 Task: Create a due date automation trigger when advanced on, on the monday before a card is due add fields without custom field "Resume" set to a date between 1 and 7 days ago at 11:00 AM.
Action: Mouse moved to (1212, 98)
Screenshot: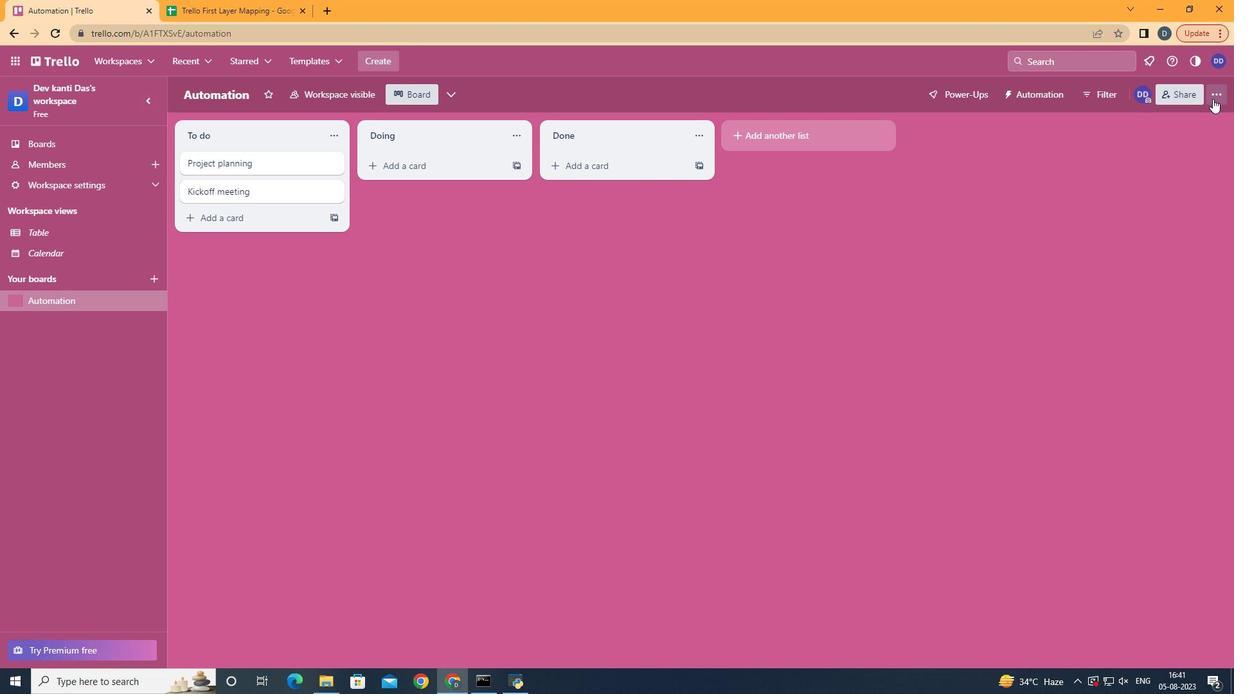 
Action: Mouse pressed left at (1212, 98)
Screenshot: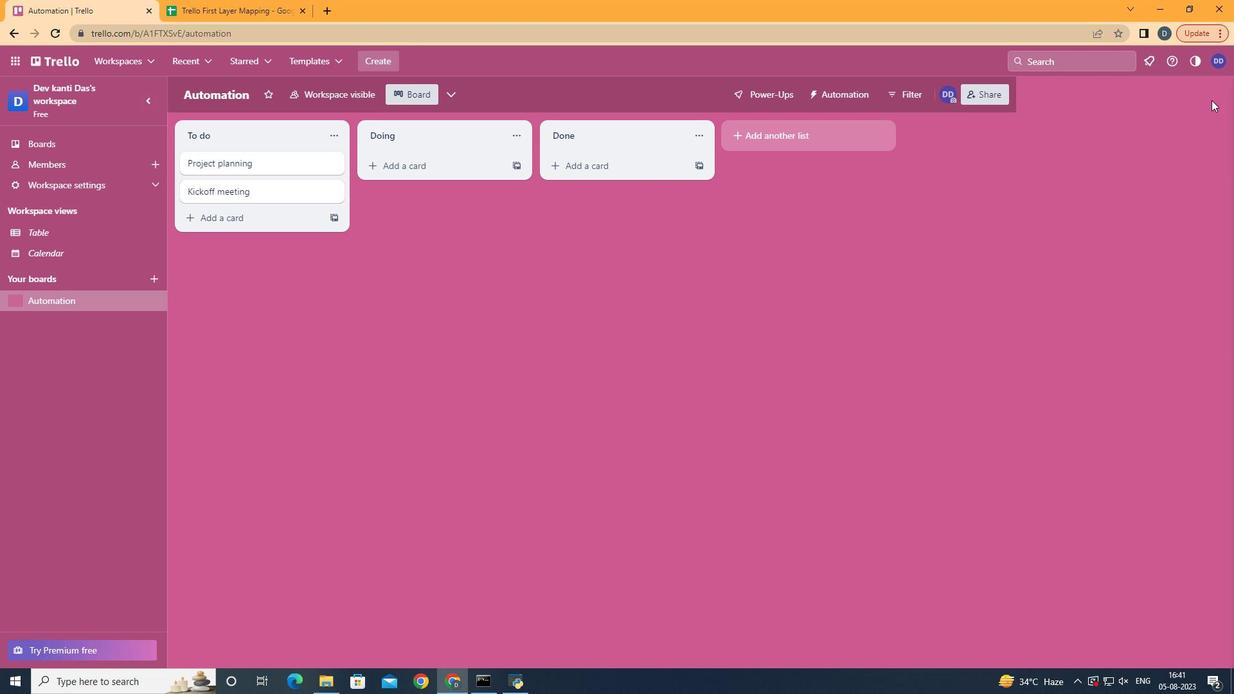 
Action: Mouse moved to (1100, 257)
Screenshot: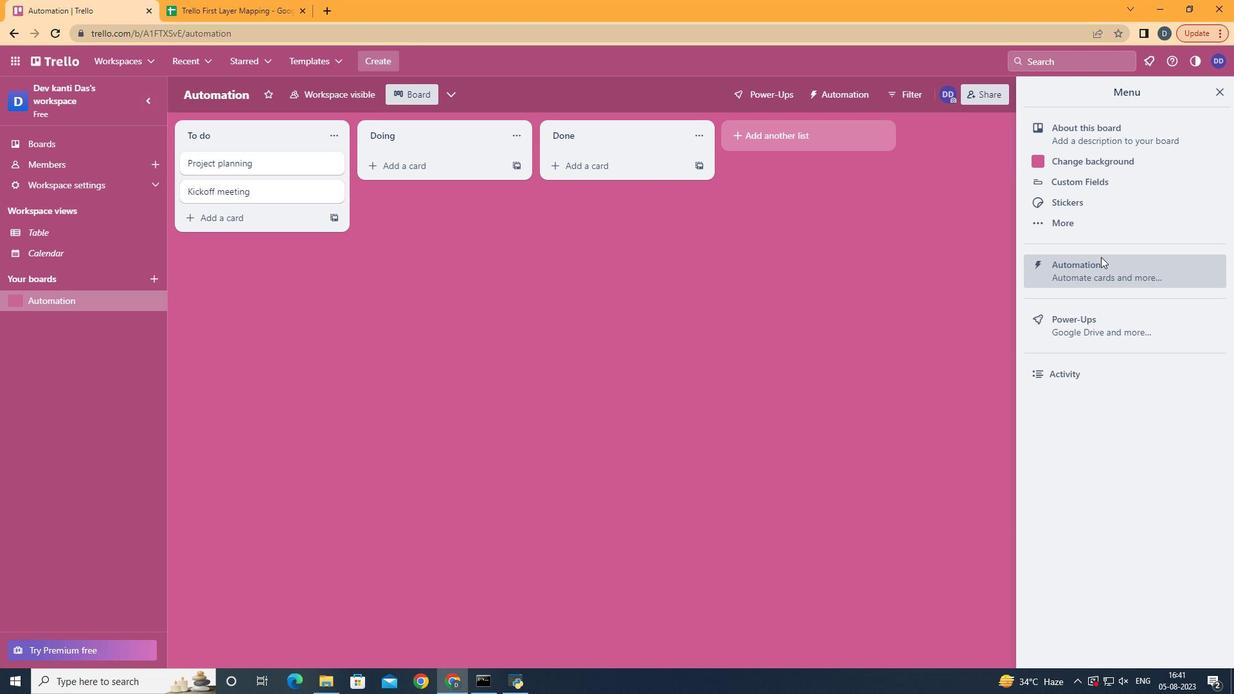 
Action: Mouse pressed left at (1100, 257)
Screenshot: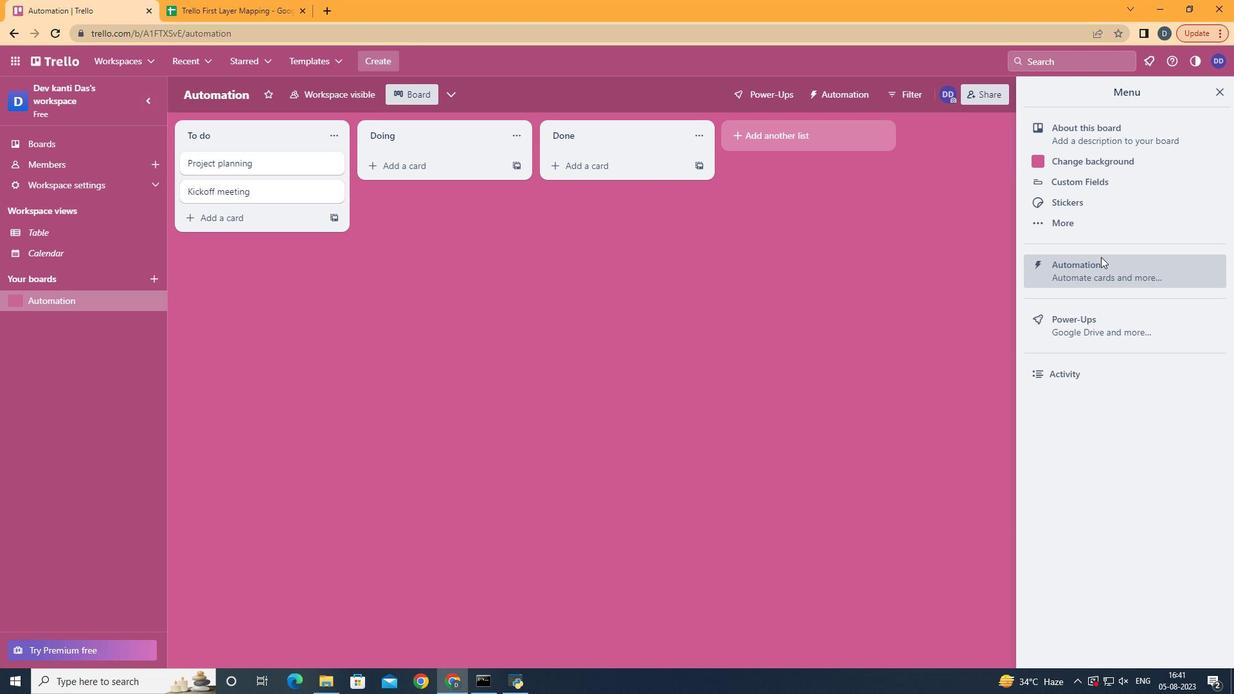 
Action: Mouse moved to (239, 255)
Screenshot: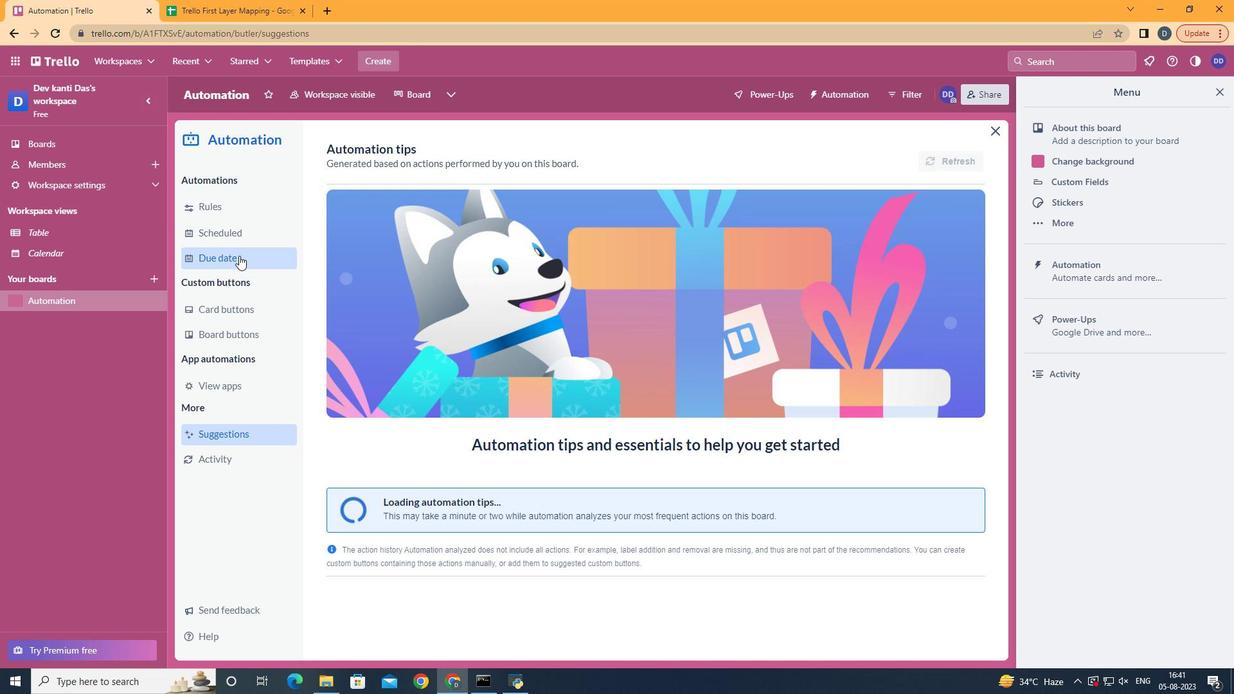 
Action: Mouse pressed left at (239, 255)
Screenshot: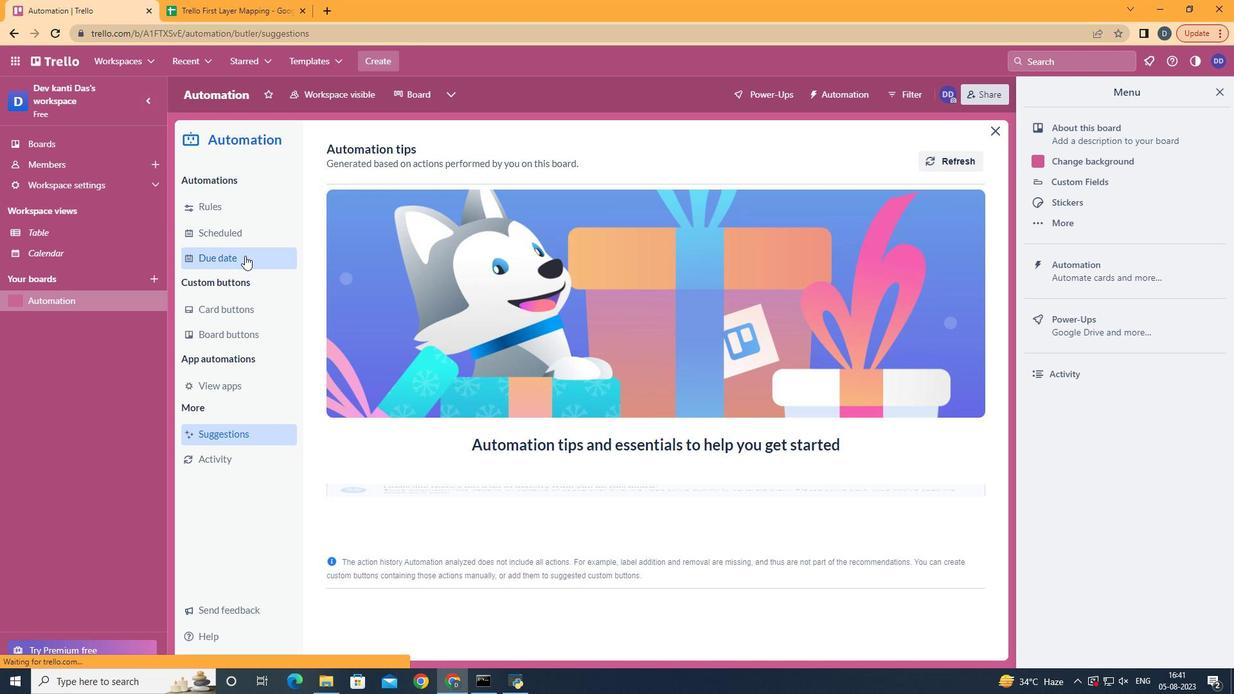 
Action: Mouse moved to (906, 150)
Screenshot: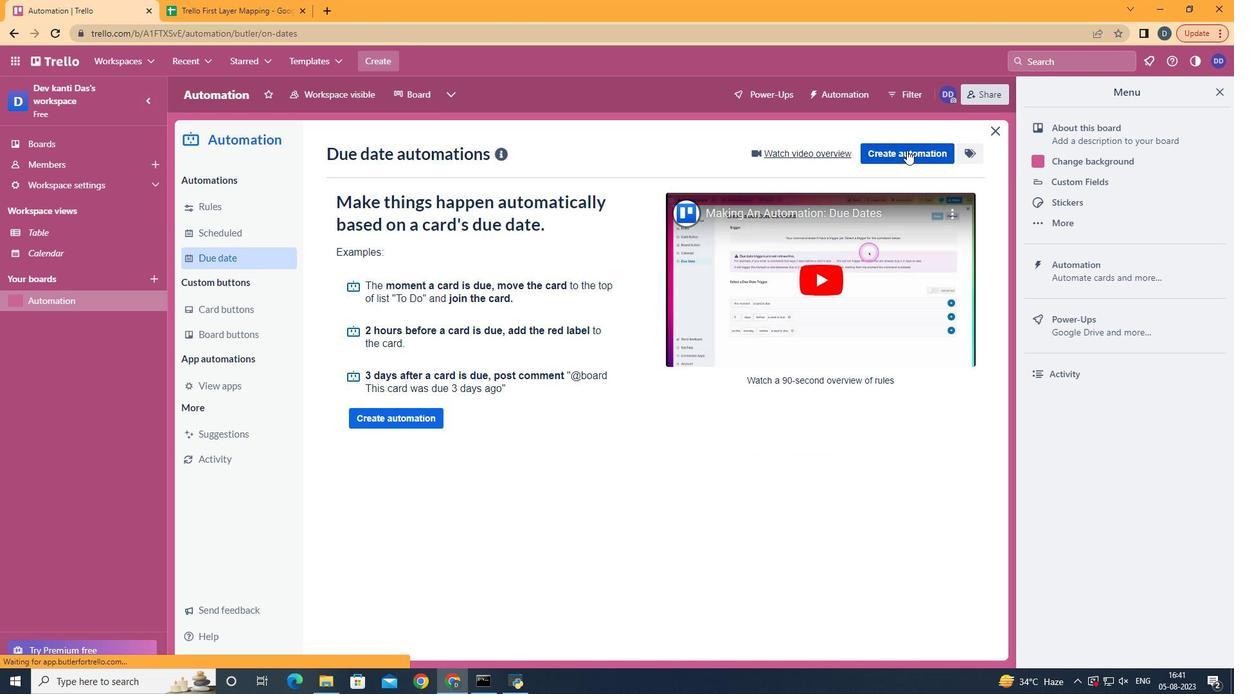 
Action: Mouse pressed left at (906, 150)
Screenshot: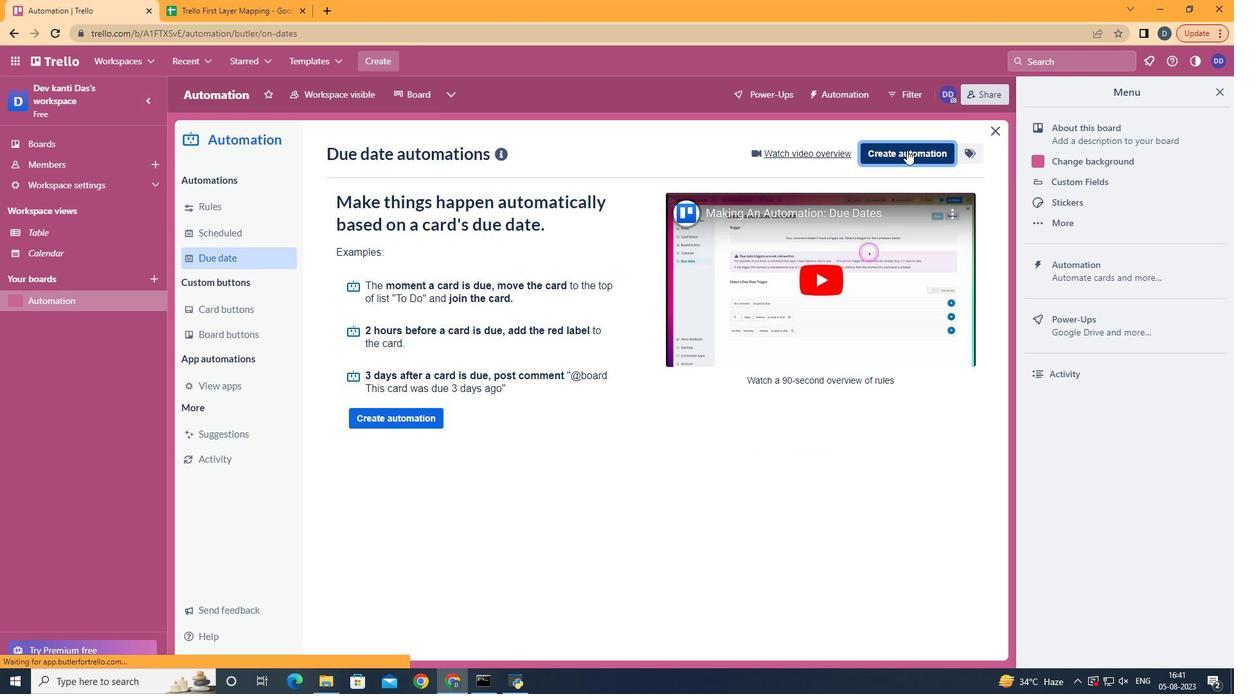 
Action: Mouse moved to (678, 269)
Screenshot: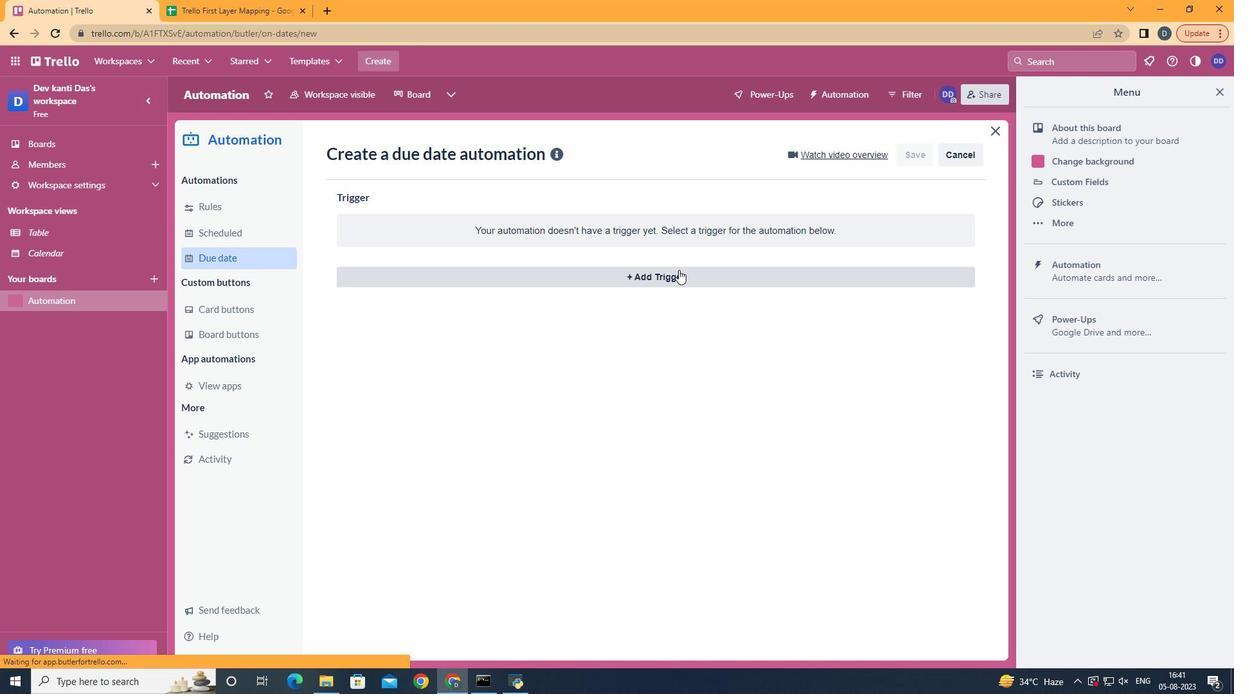 
Action: Mouse pressed left at (678, 269)
Screenshot: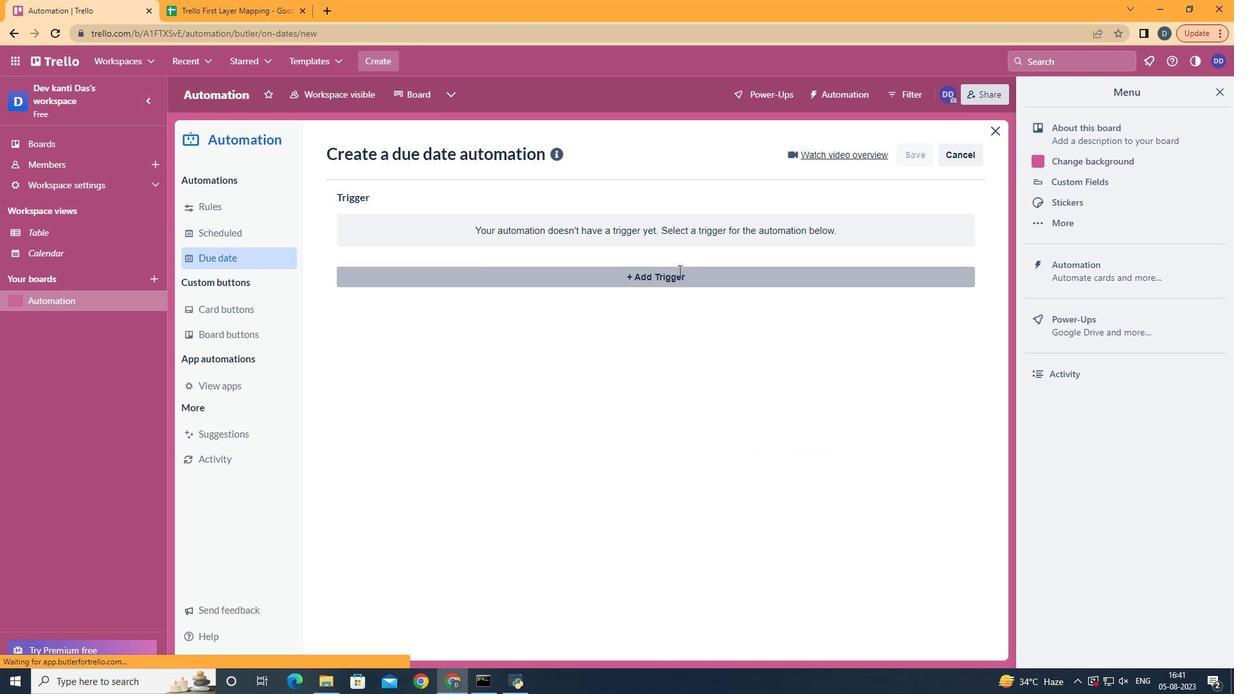 
Action: Mouse moved to (419, 337)
Screenshot: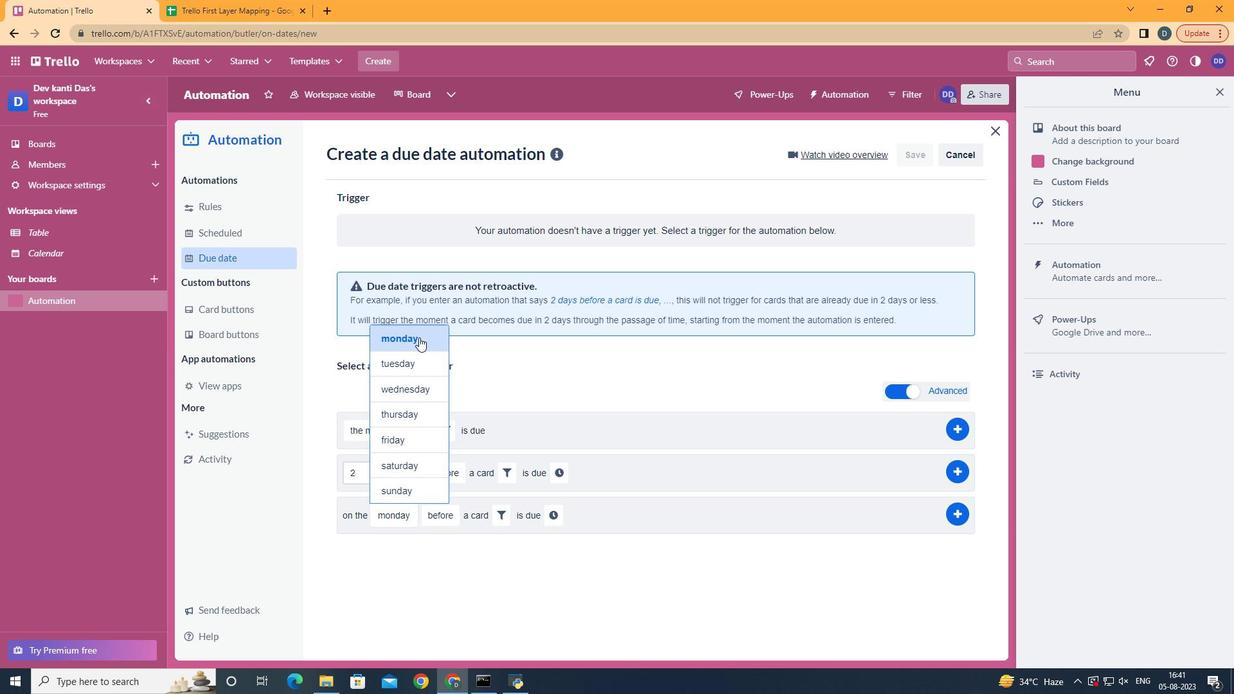 
Action: Mouse pressed left at (419, 337)
Screenshot: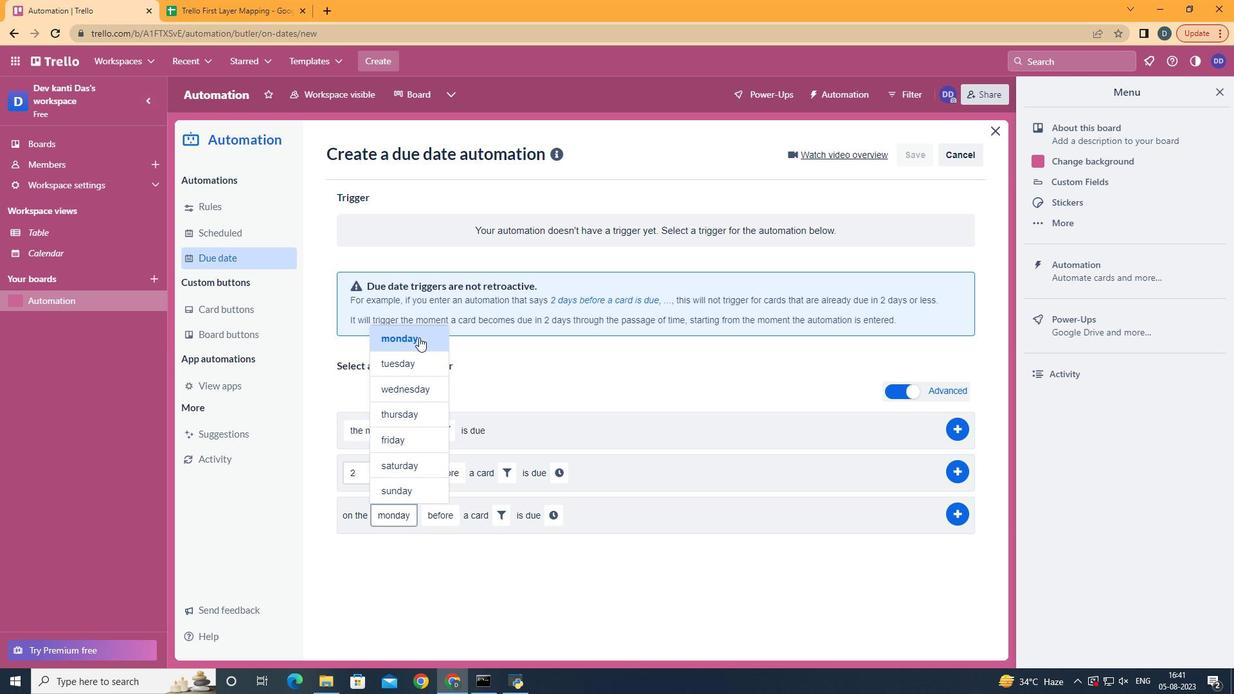 
Action: Mouse moved to (446, 545)
Screenshot: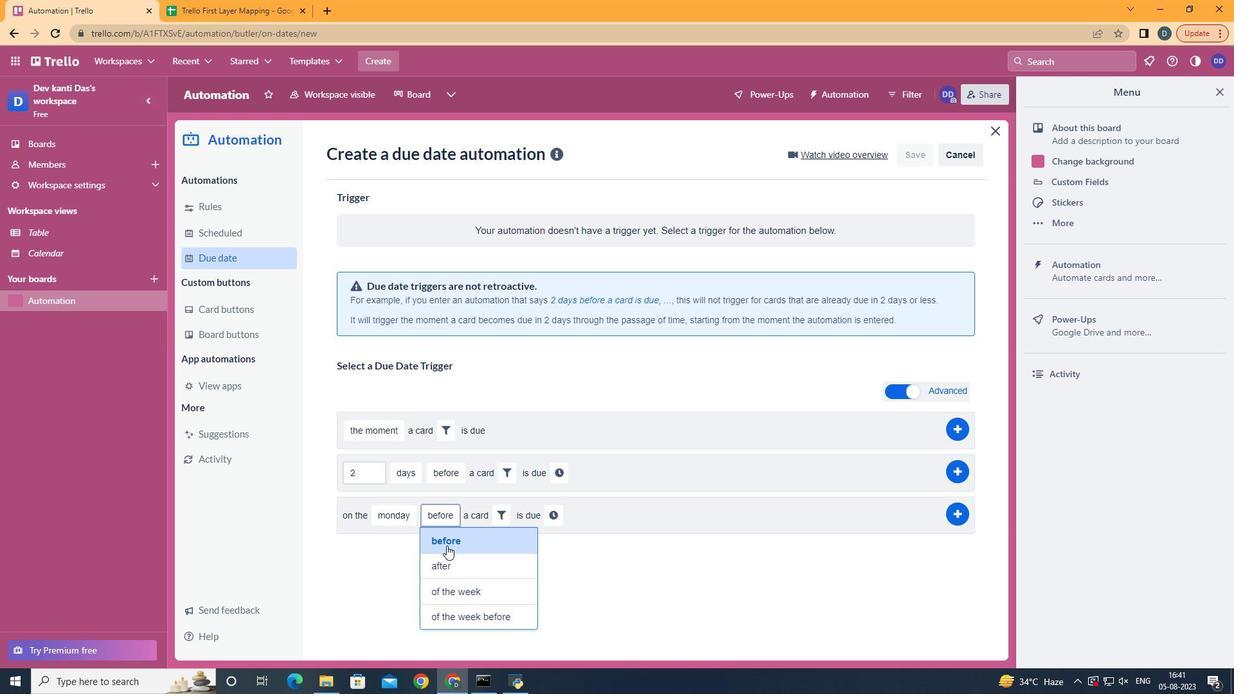 
Action: Mouse pressed left at (446, 545)
Screenshot: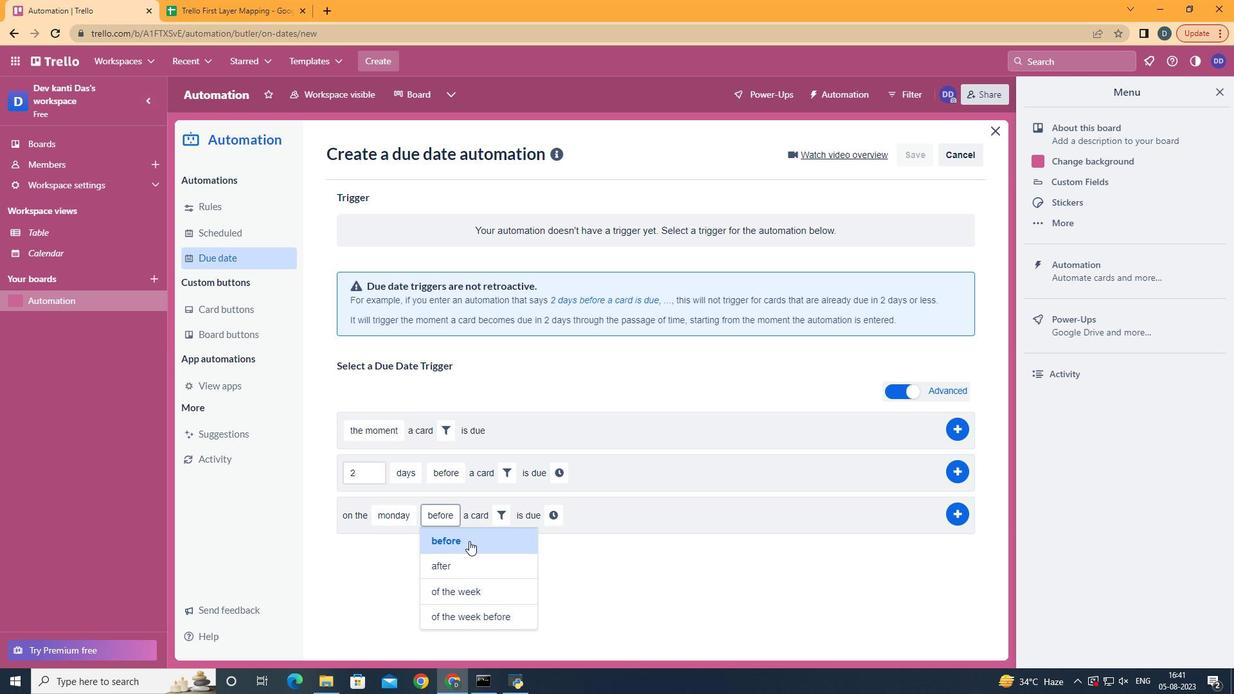 
Action: Mouse moved to (497, 519)
Screenshot: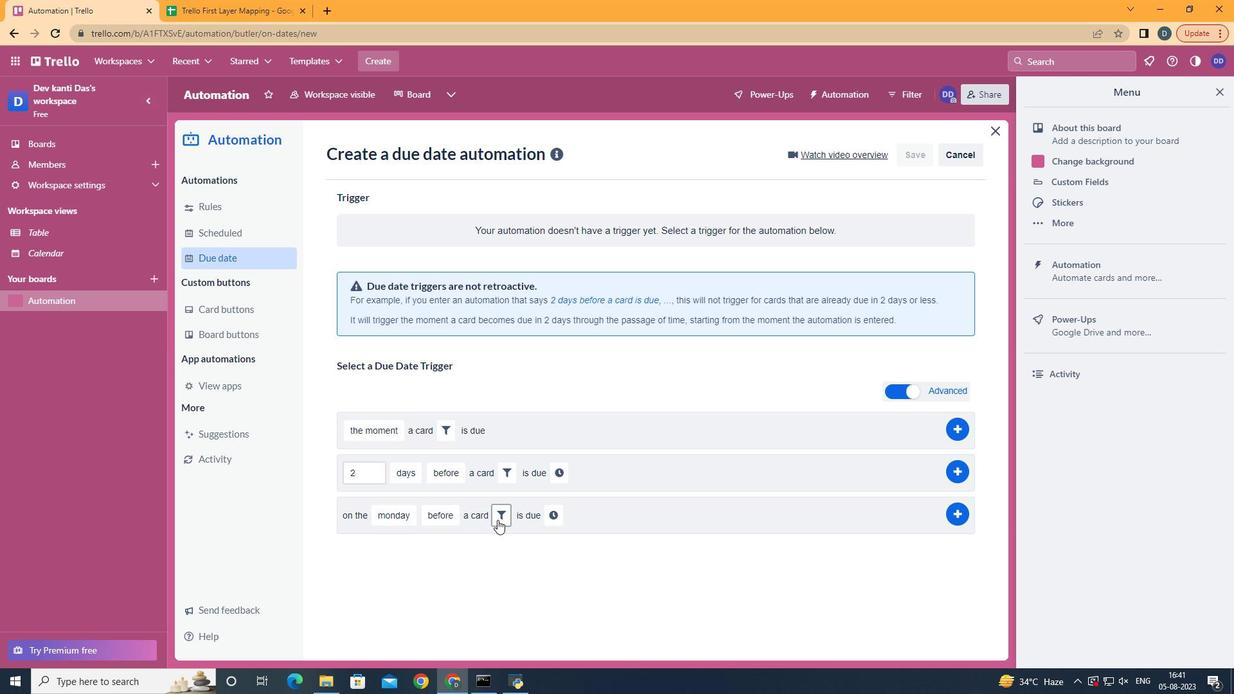 
Action: Mouse pressed left at (497, 519)
Screenshot: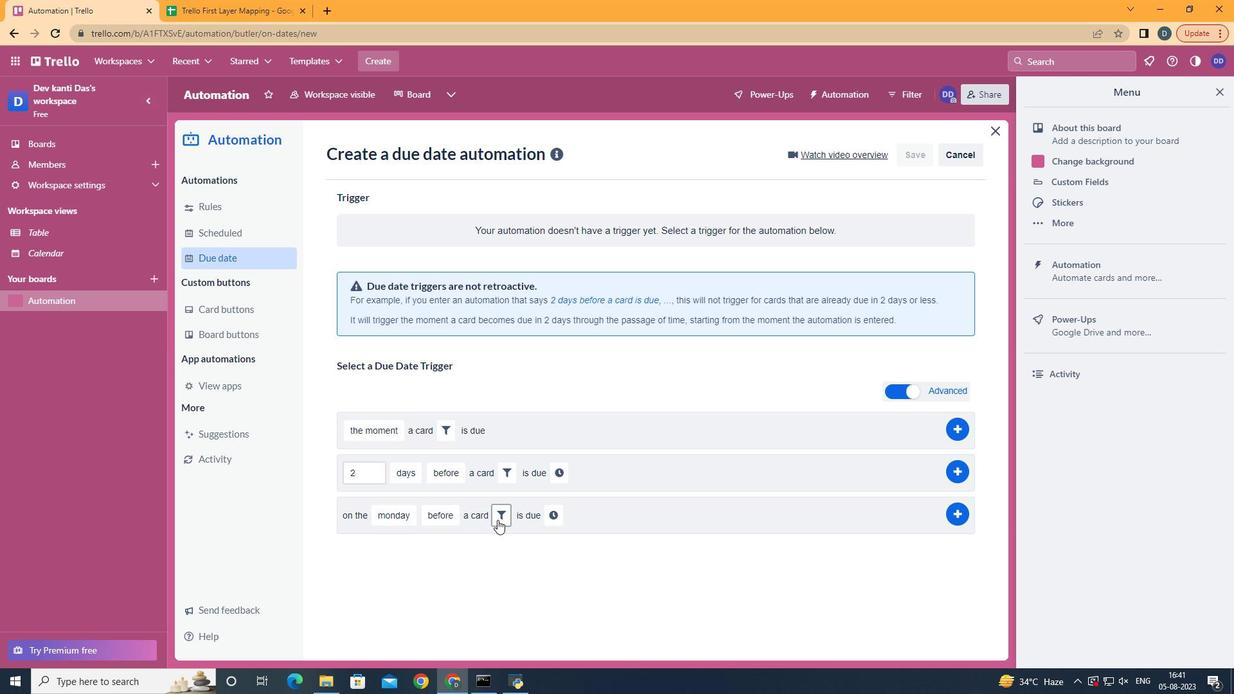 
Action: Mouse moved to (715, 557)
Screenshot: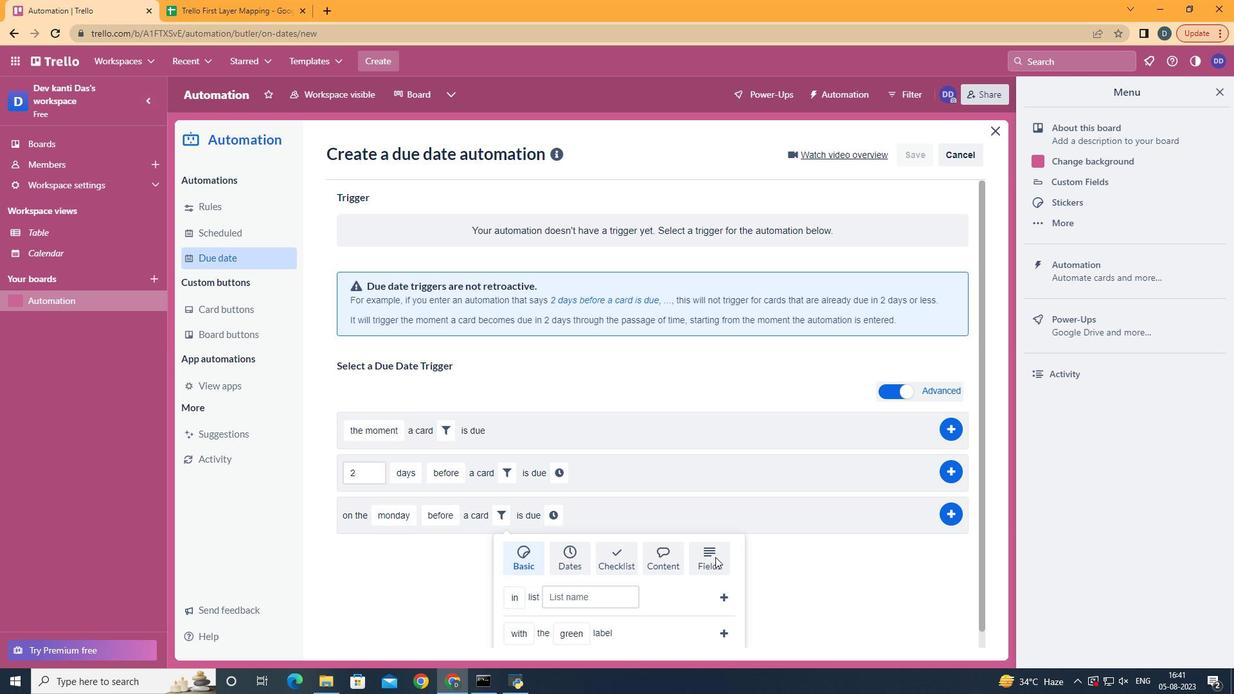 
Action: Mouse pressed left at (715, 557)
Screenshot: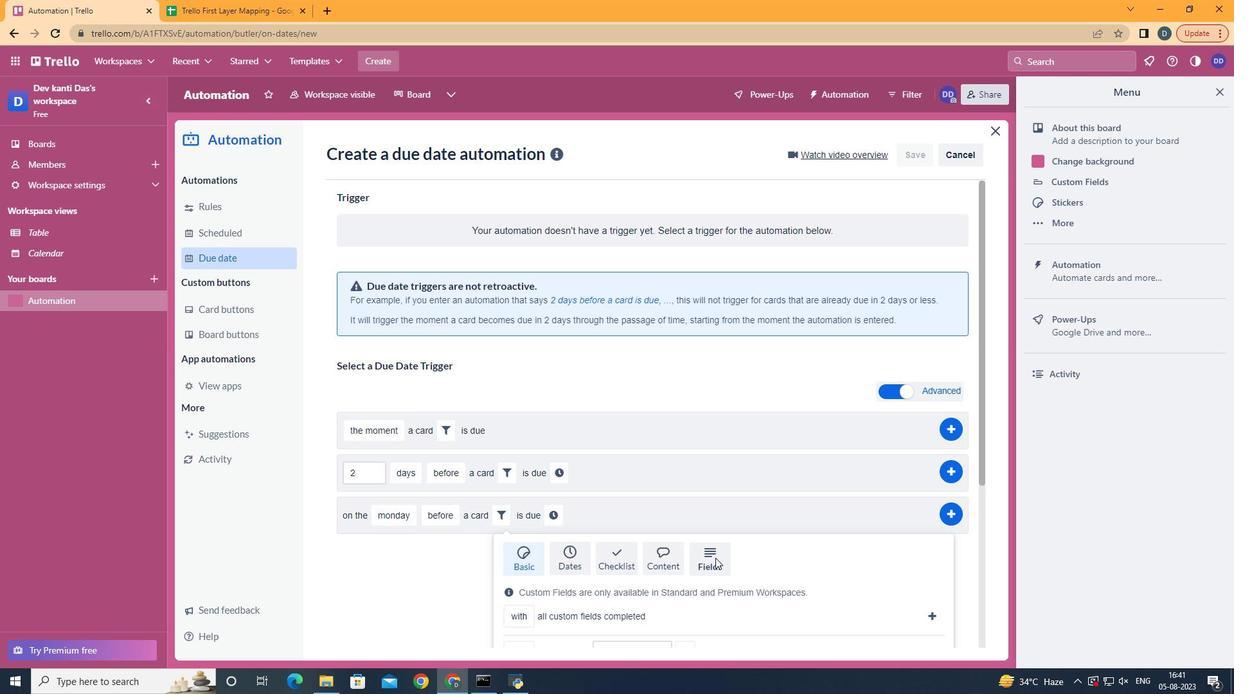 
Action: Mouse moved to (715, 557)
Screenshot: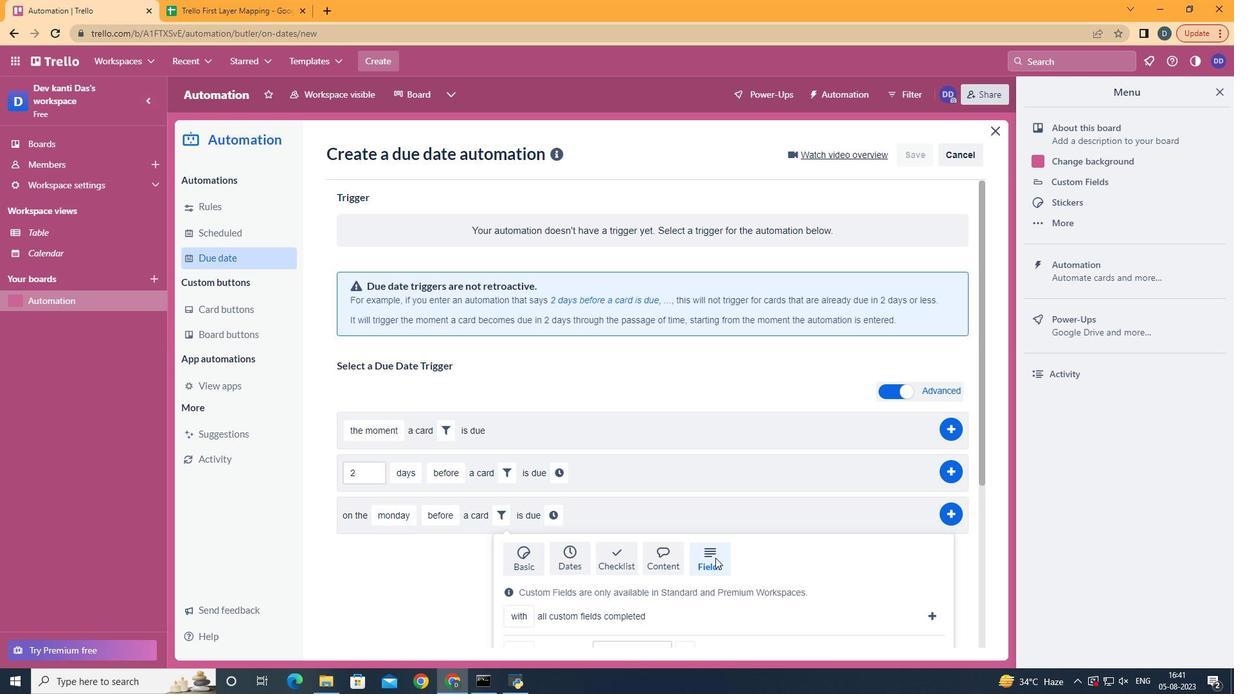 
Action: Mouse scrolled (715, 557) with delta (0, 0)
Screenshot: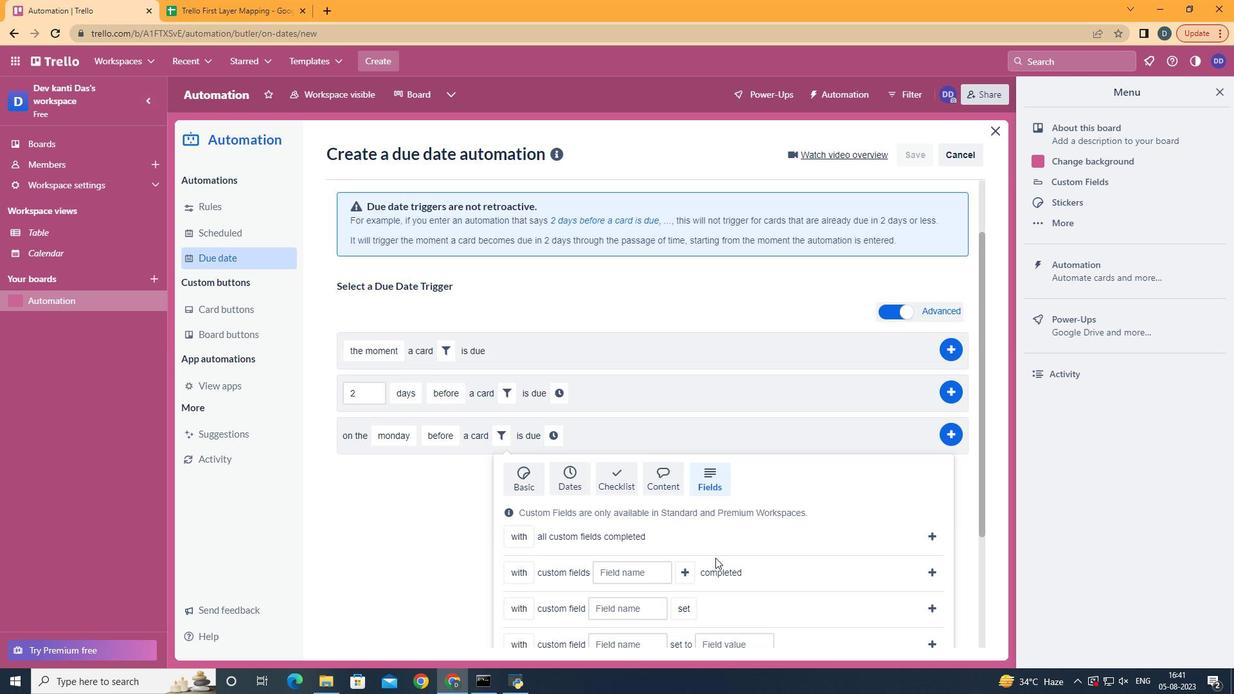 
Action: Mouse scrolled (715, 557) with delta (0, 0)
Screenshot: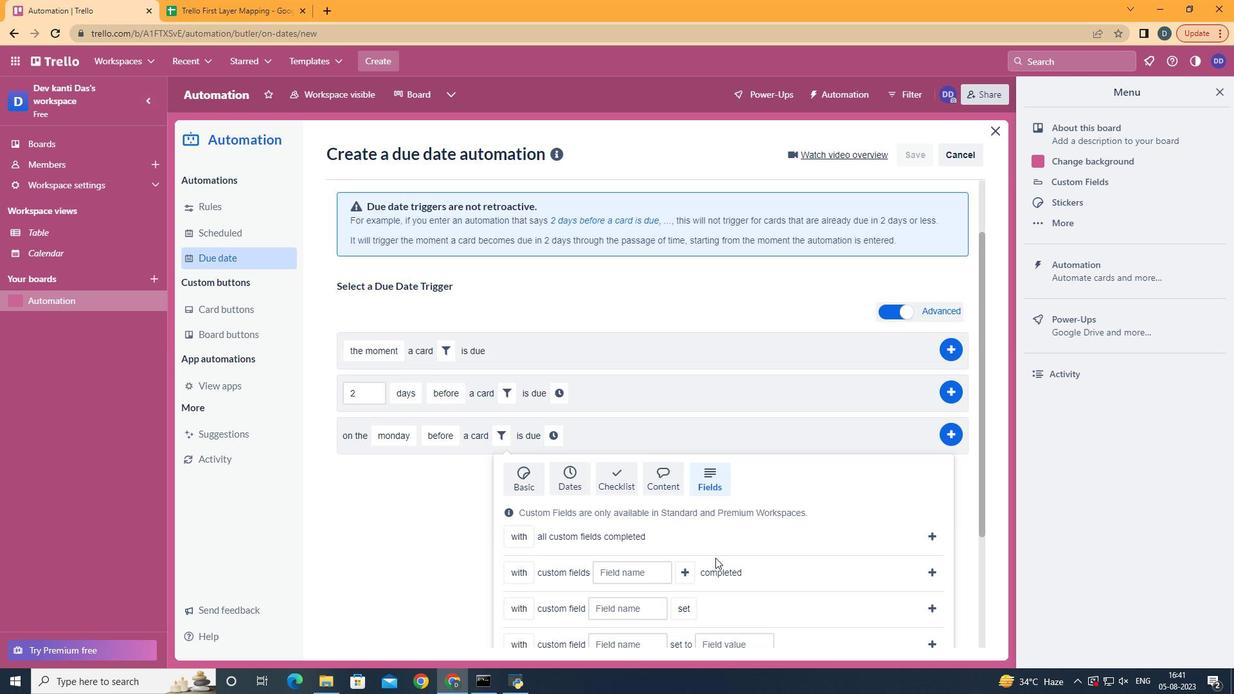 
Action: Mouse scrolled (715, 557) with delta (0, 0)
Screenshot: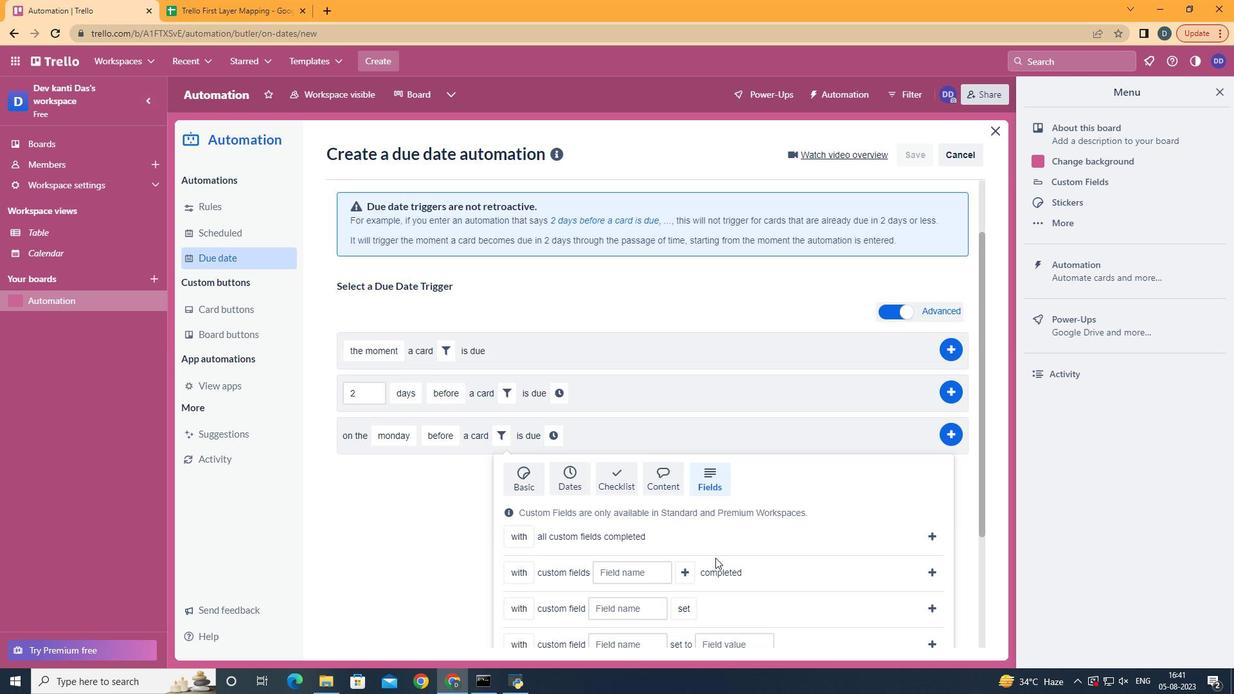 
Action: Mouse scrolled (715, 557) with delta (0, 0)
Screenshot: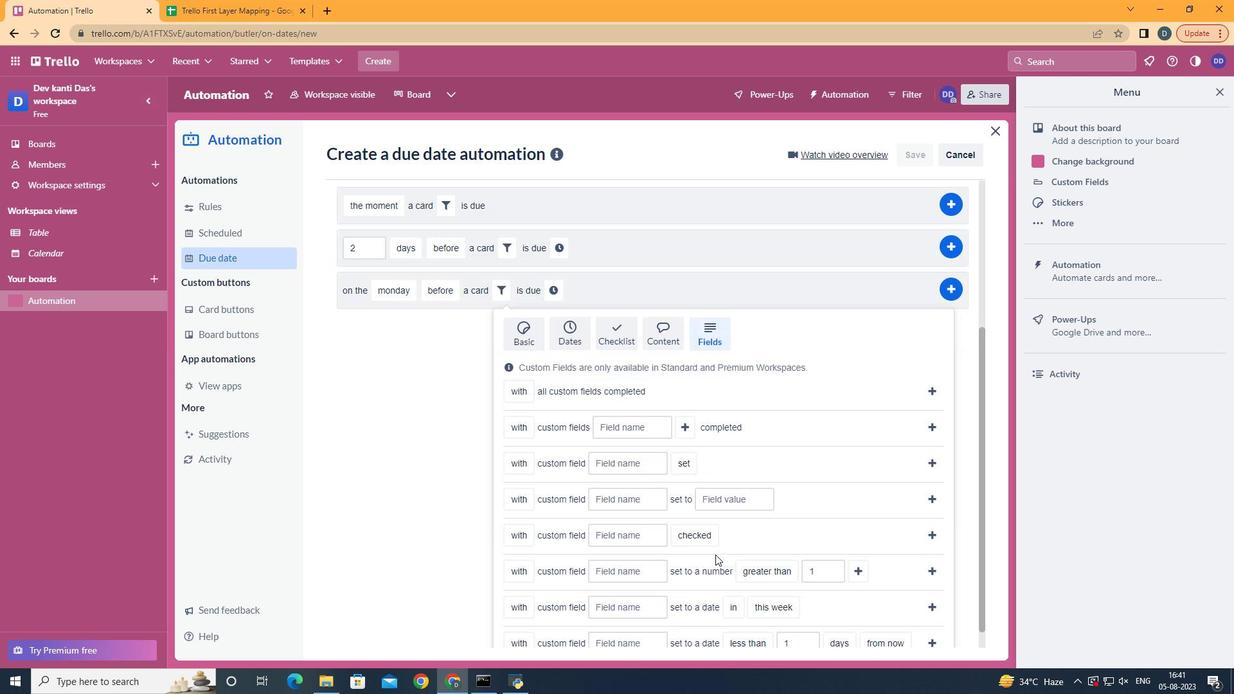 
Action: Mouse scrolled (715, 557) with delta (0, 0)
Screenshot: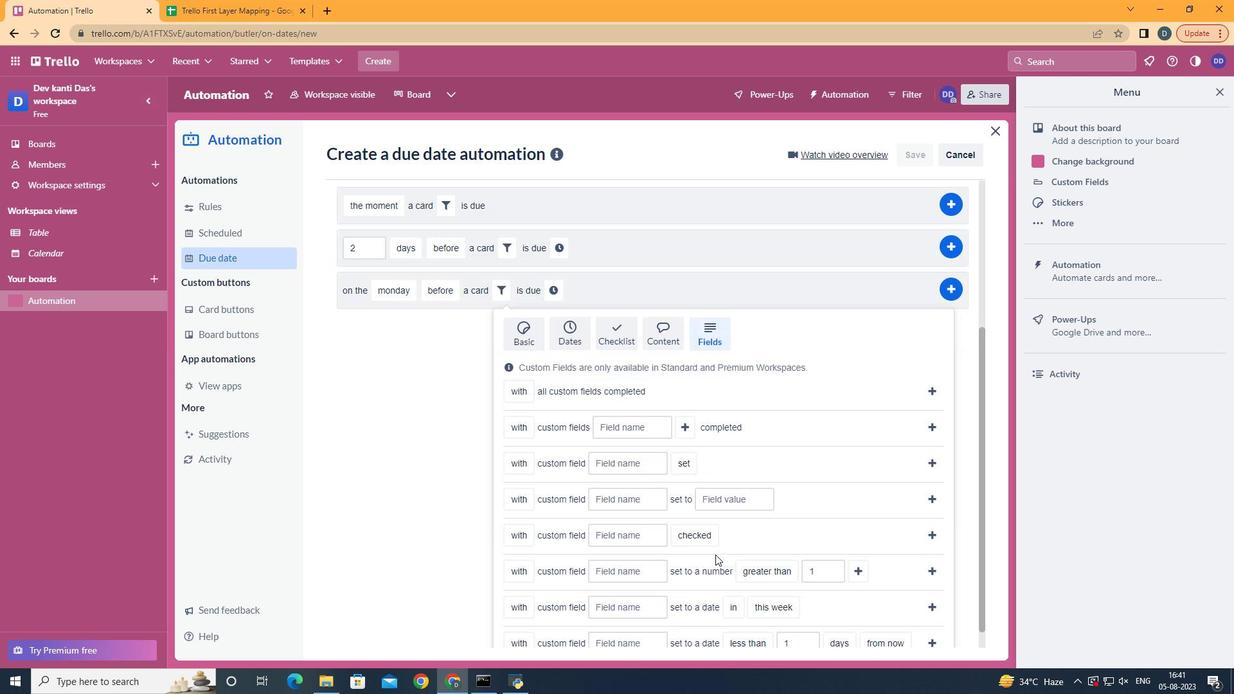 
Action: Mouse scrolled (715, 557) with delta (0, 0)
Screenshot: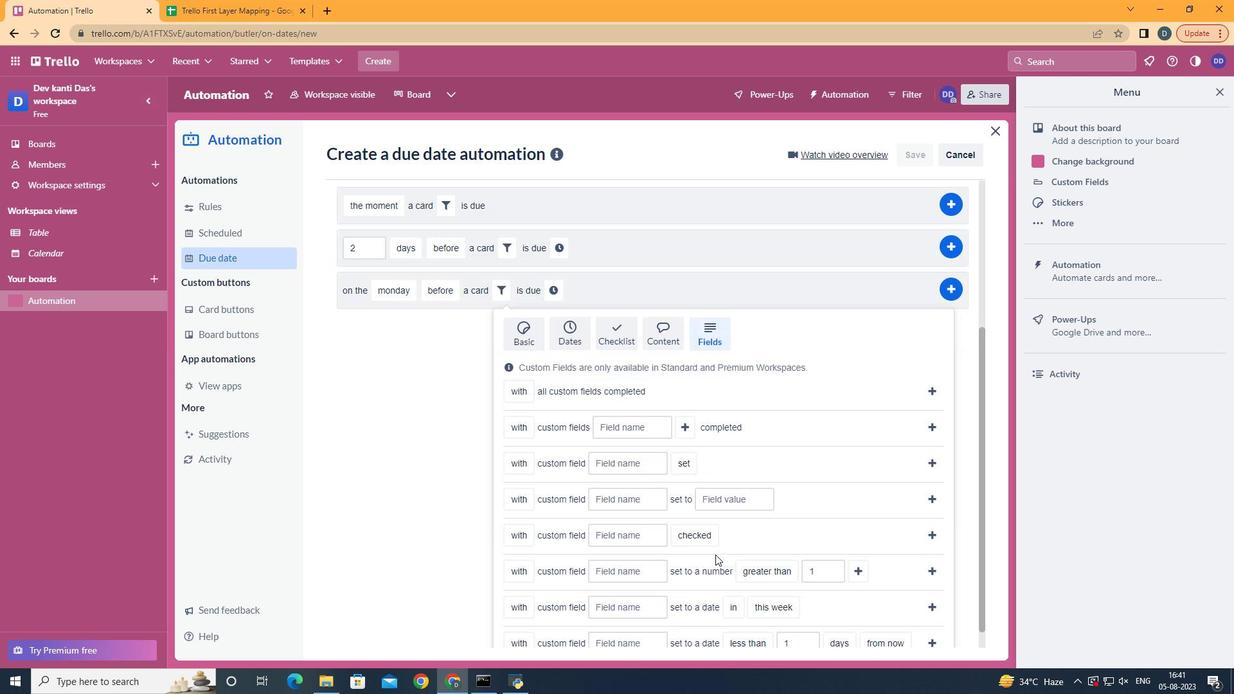 
Action: Mouse moved to (537, 594)
Screenshot: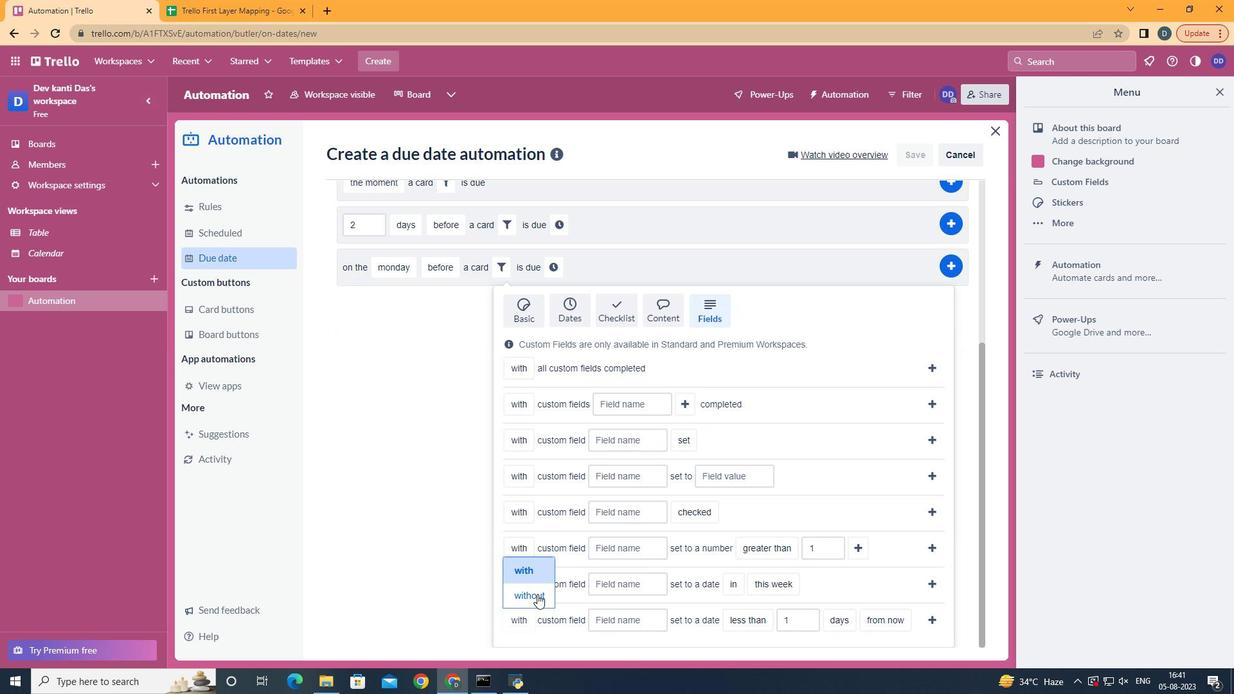
Action: Mouse pressed left at (537, 594)
Screenshot: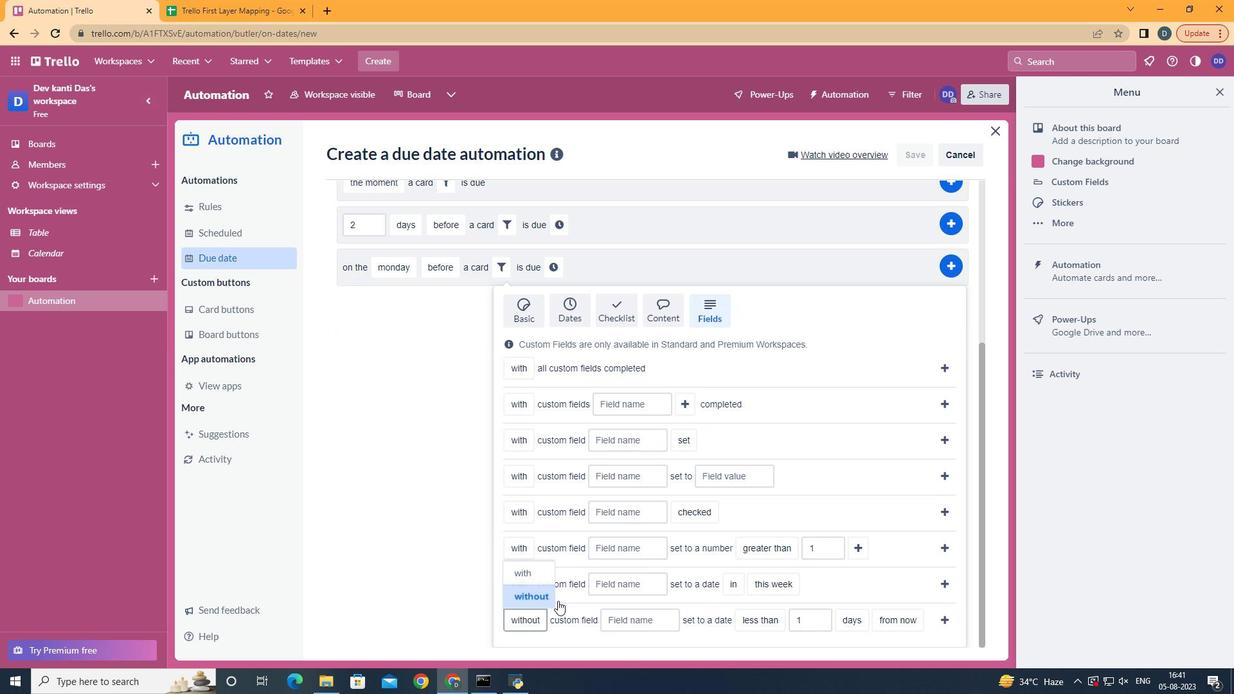 
Action: Mouse moved to (667, 625)
Screenshot: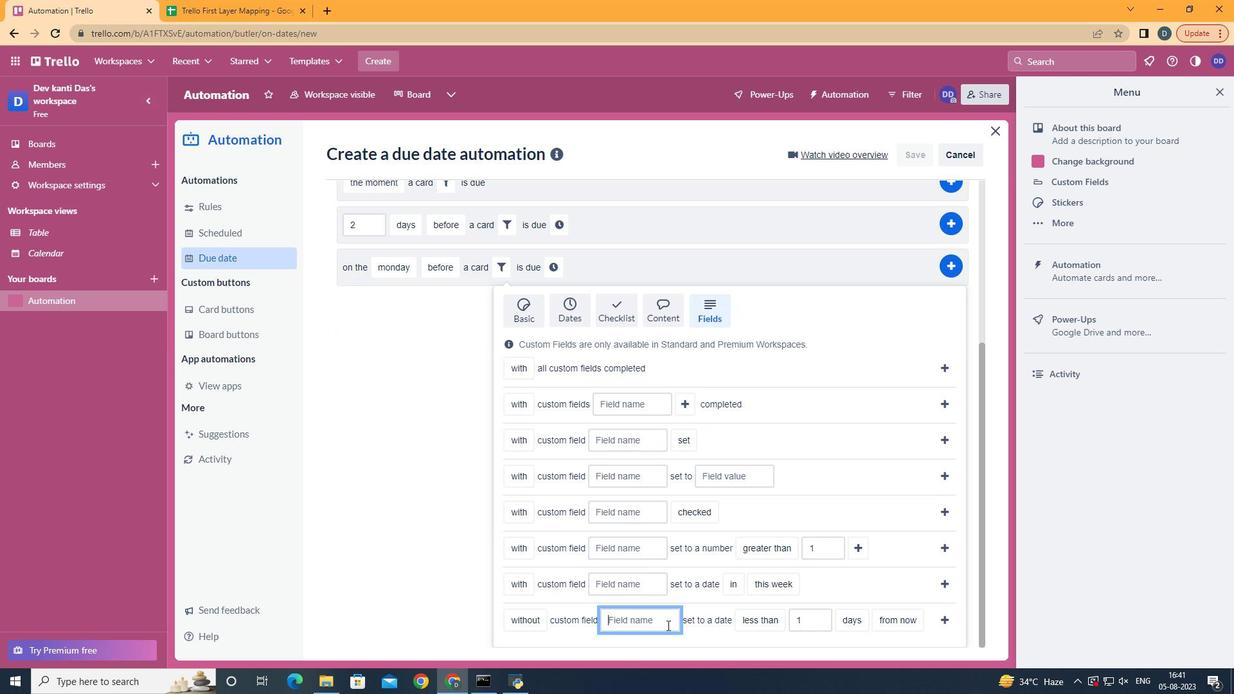 
Action: Mouse pressed left at (667, 625)
Screenshot: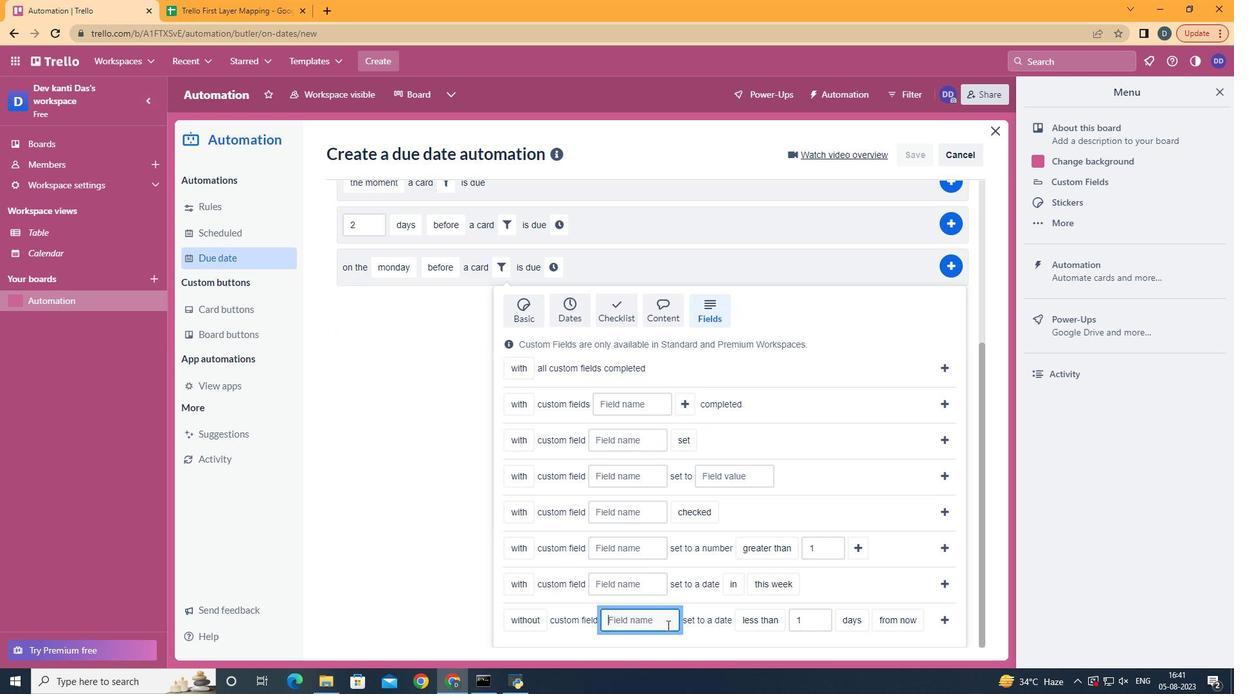 
Action: Key pressed <Key.shift>Resume
Screenshot: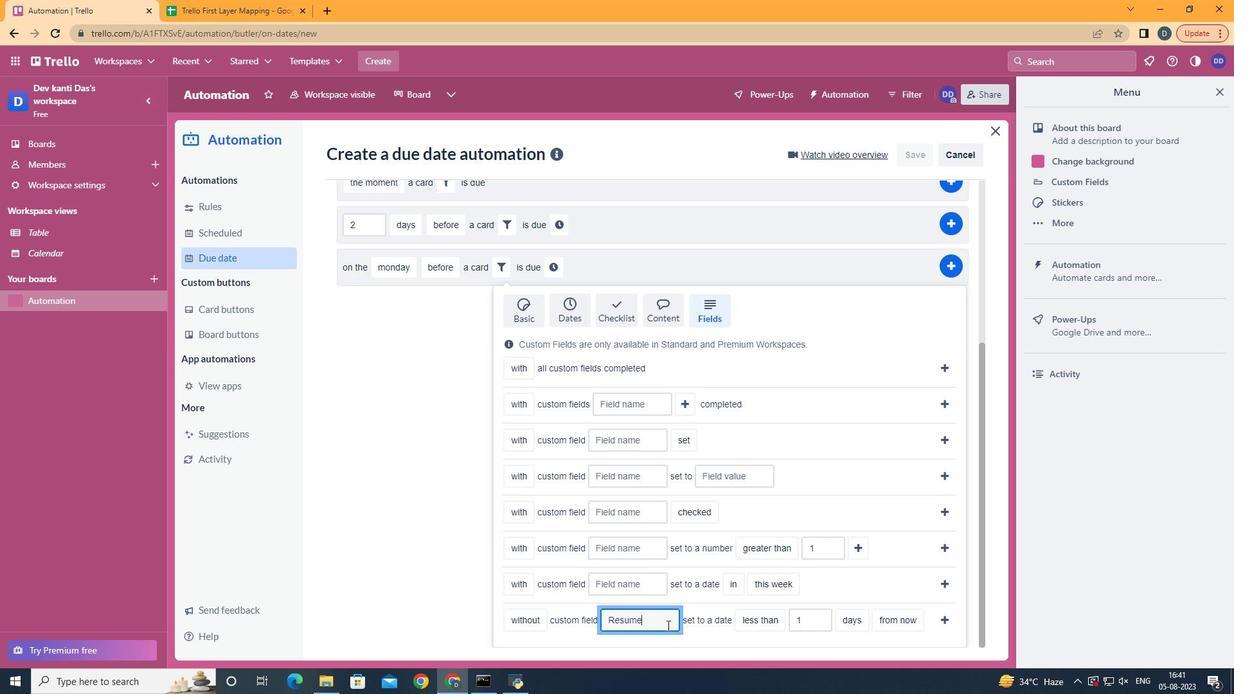 
Action: Mouse moved to (775, 599)
Screenshot: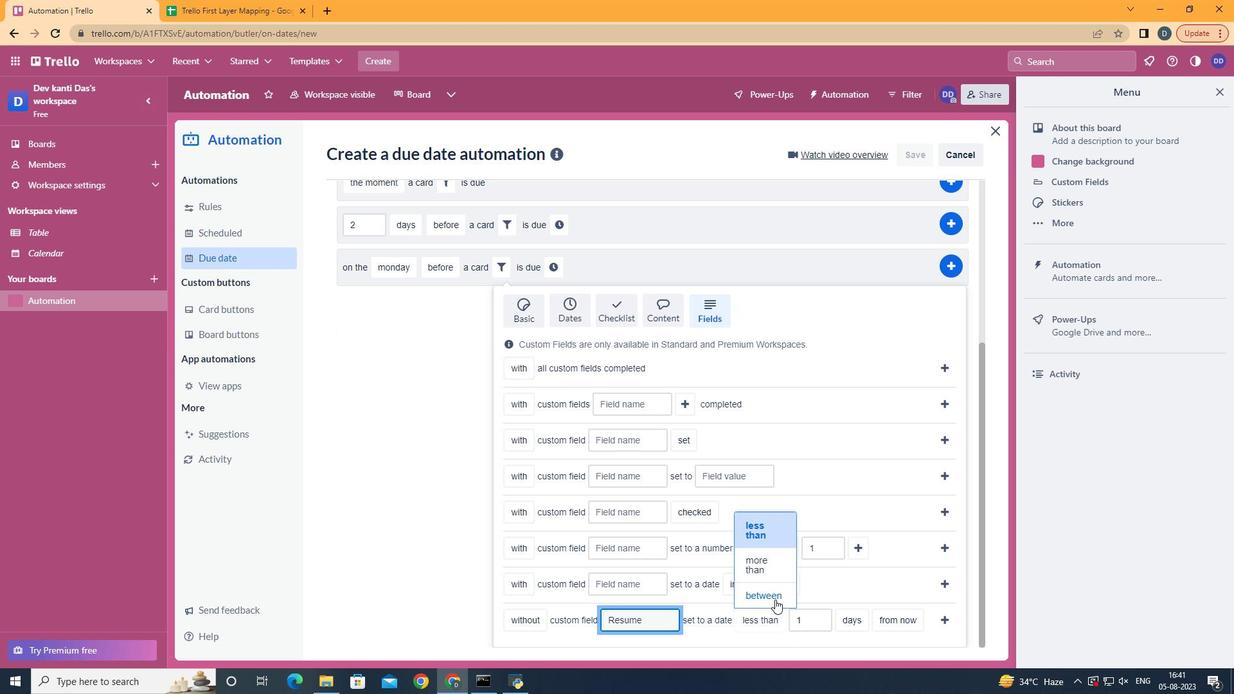 
Action: Mouse pressed left at (775, 599)
Screenshot: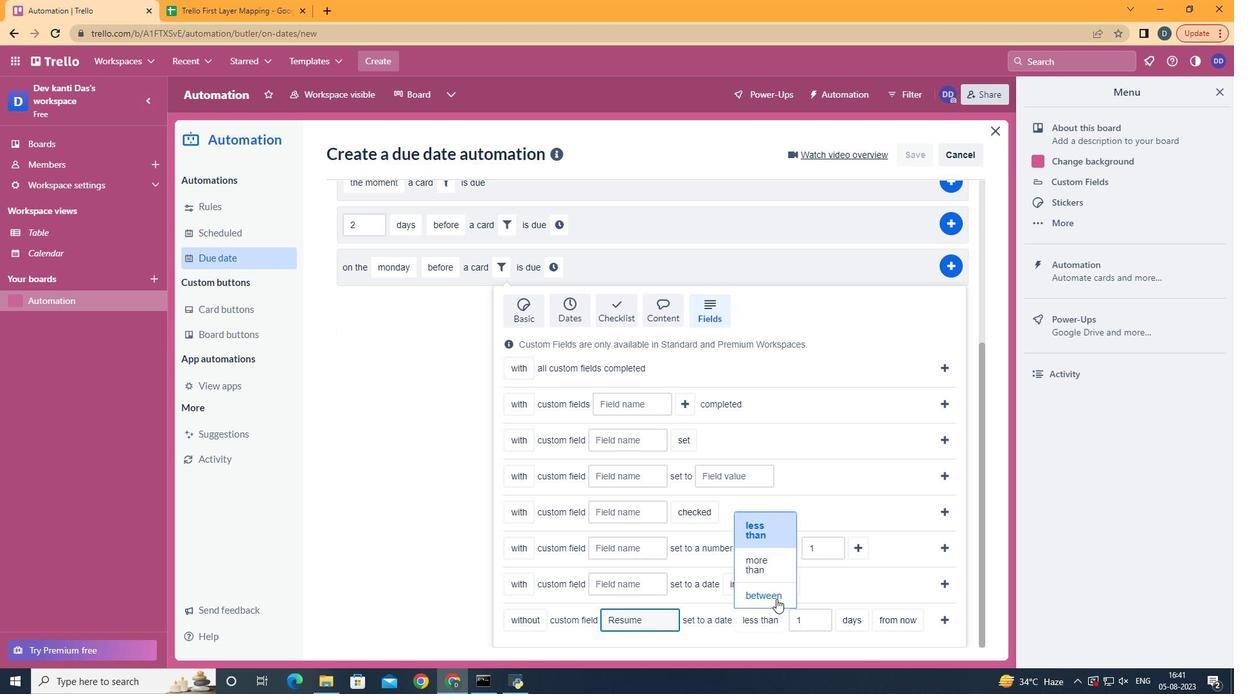 
Action: Mouse moved to (897, 577)
Screenshot: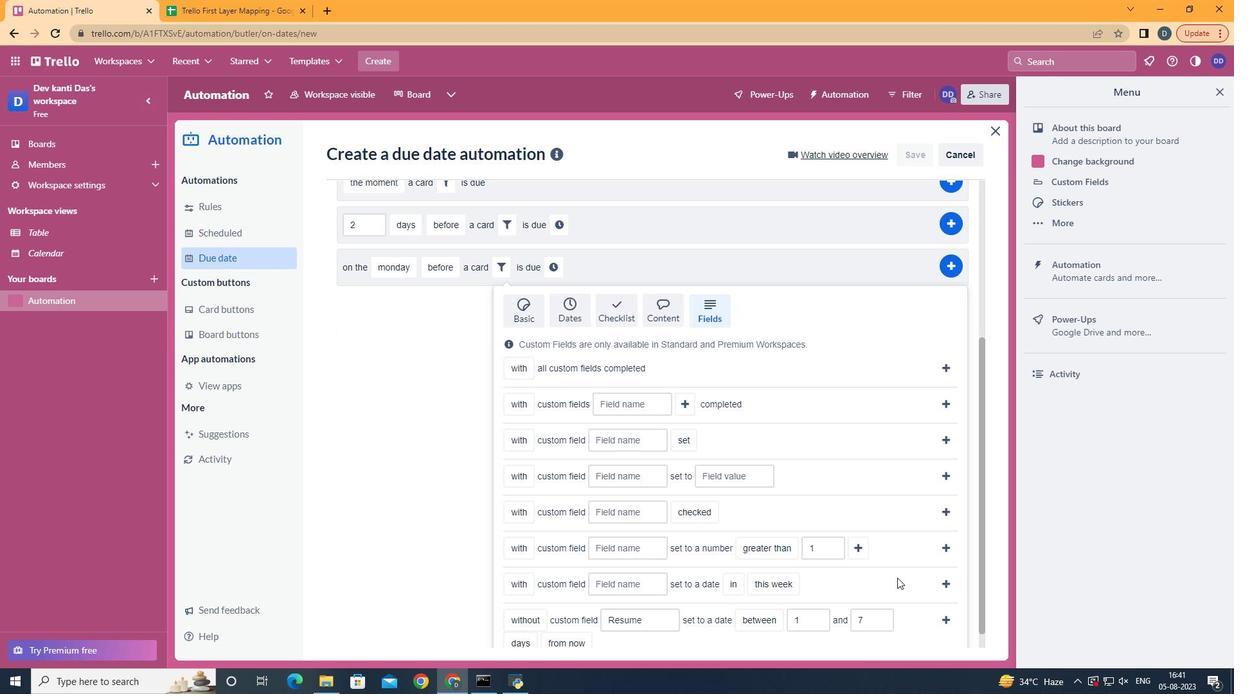 
Action: Mouse scrolled (897, 577) with delta (0, 0)
Screenshot: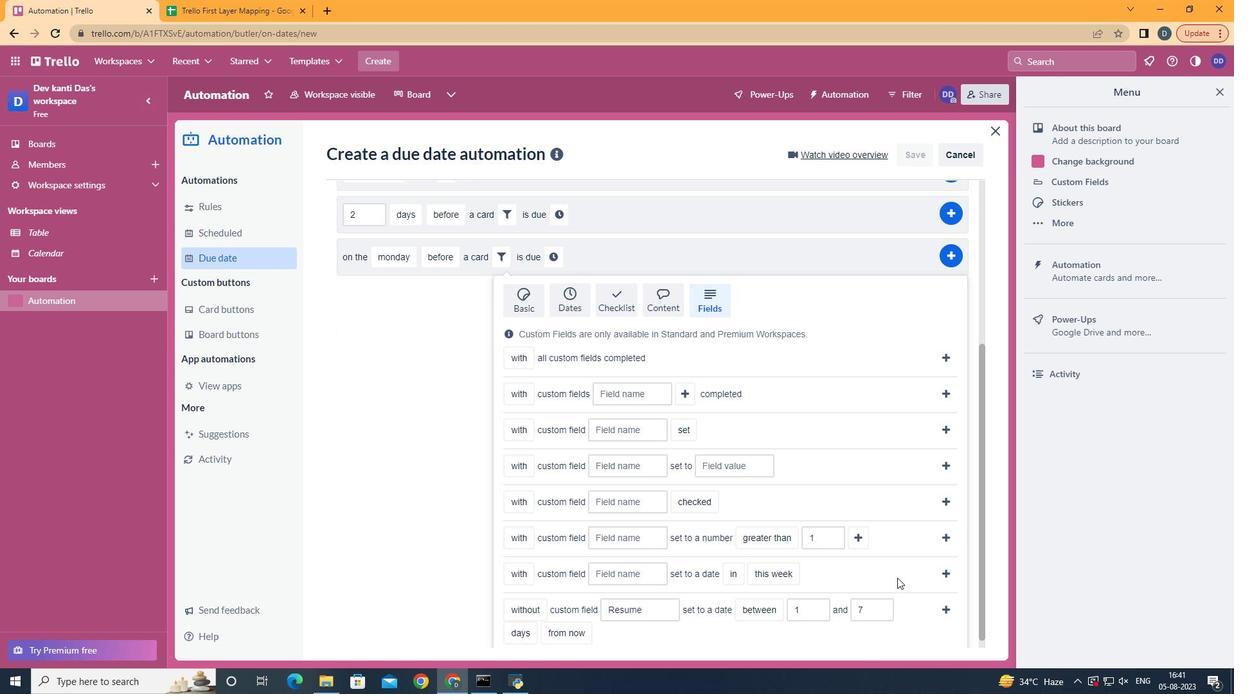 
Action: Mouse scrolled (897, 577) with delta (0, 0)
Screenshot: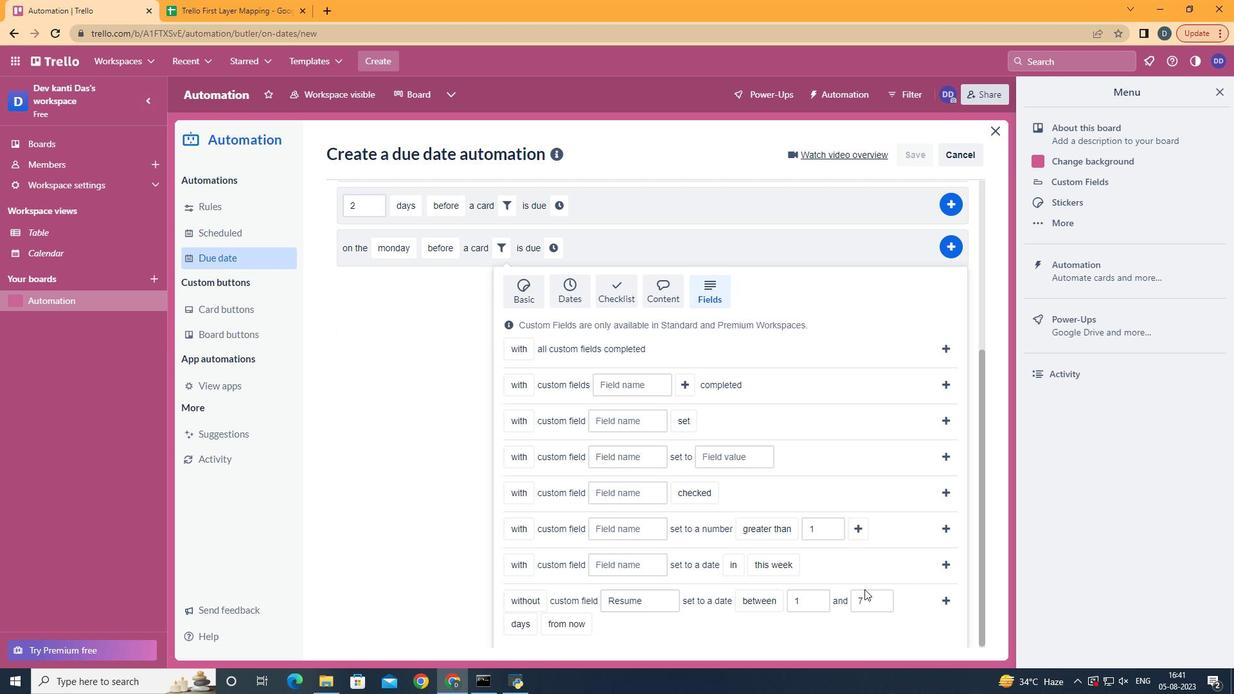 
Action: Mouse scrolled (897, 577) with delta (0, 0)
Screenshot: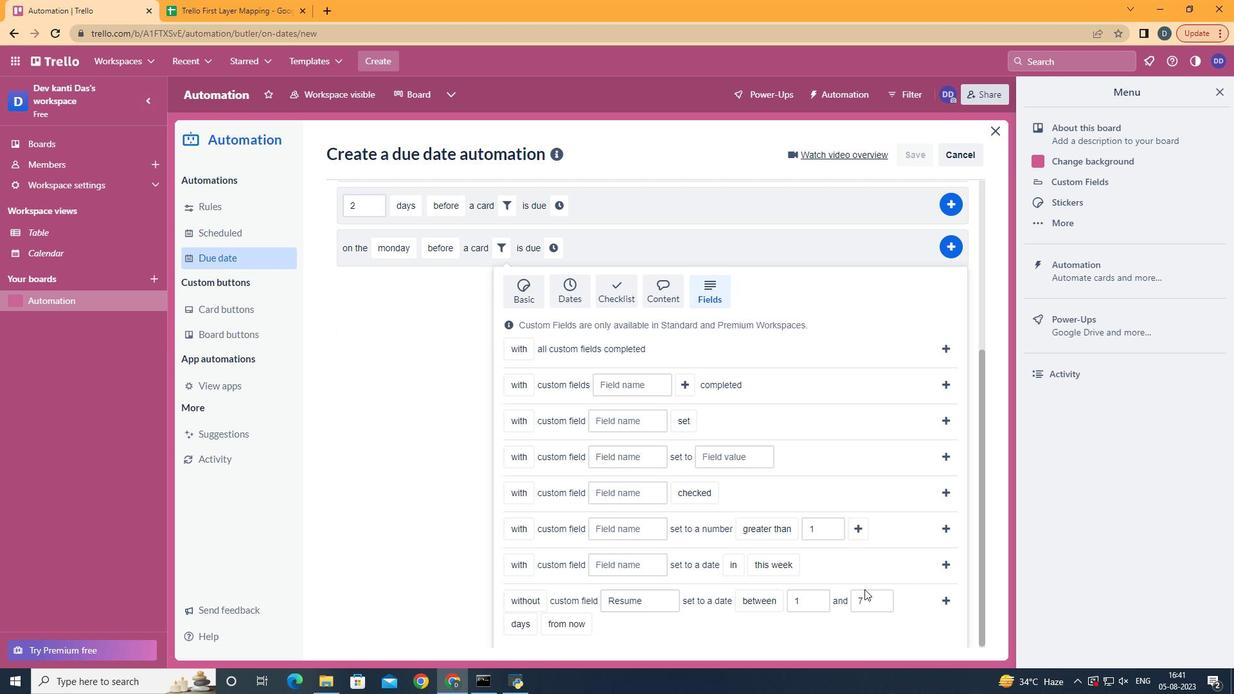 
Action: Mouse scrolled (897, 577) with delta (0, 0)
Screenshot: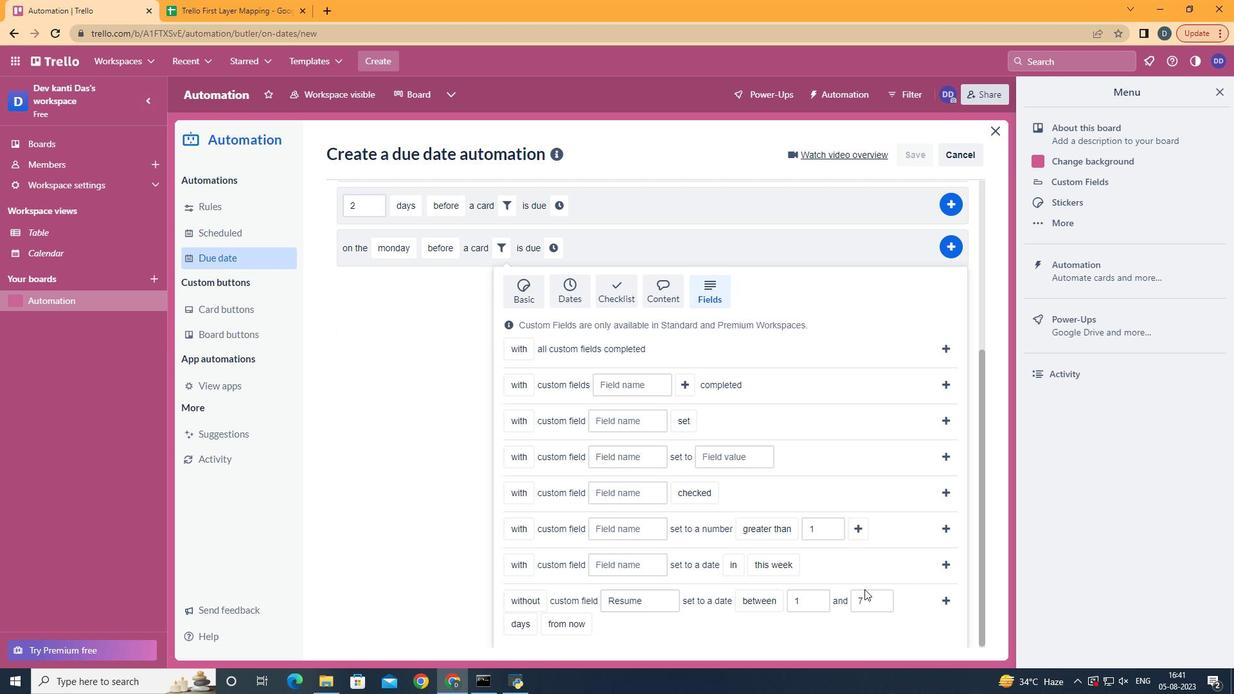 
Action: Mouse moved to (532, 570)
Screenshot: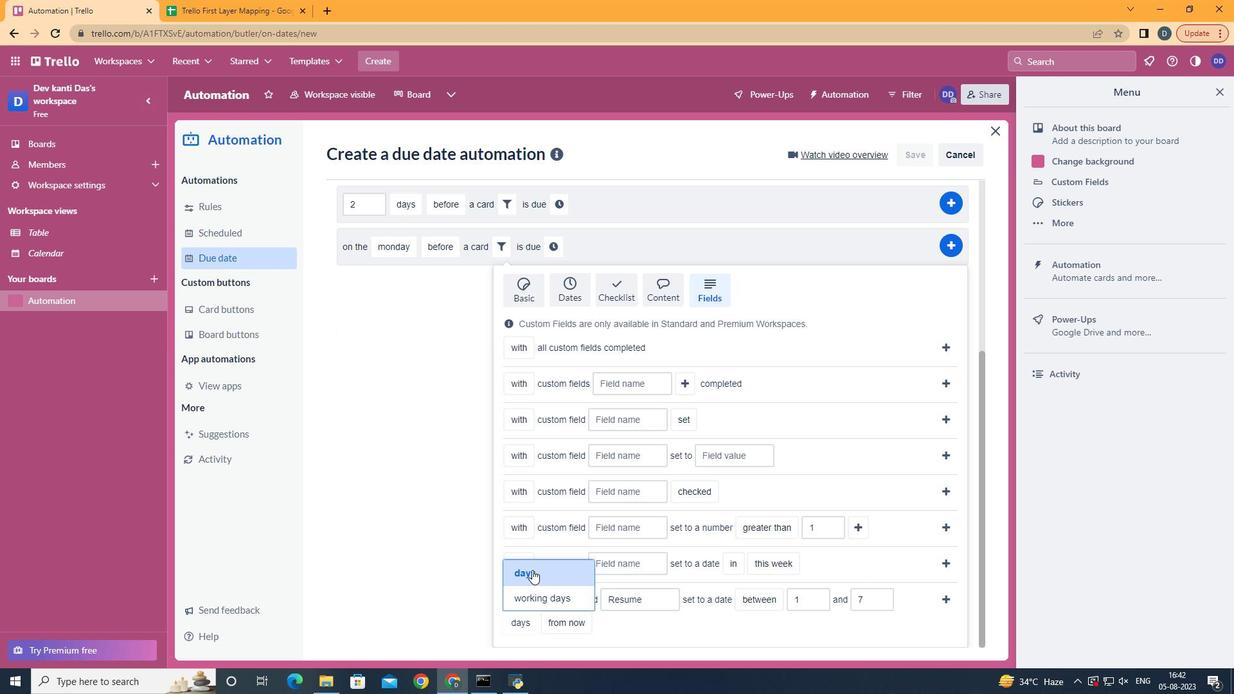 
Action: Mouse pressed left at (532, 570)
Screenshot: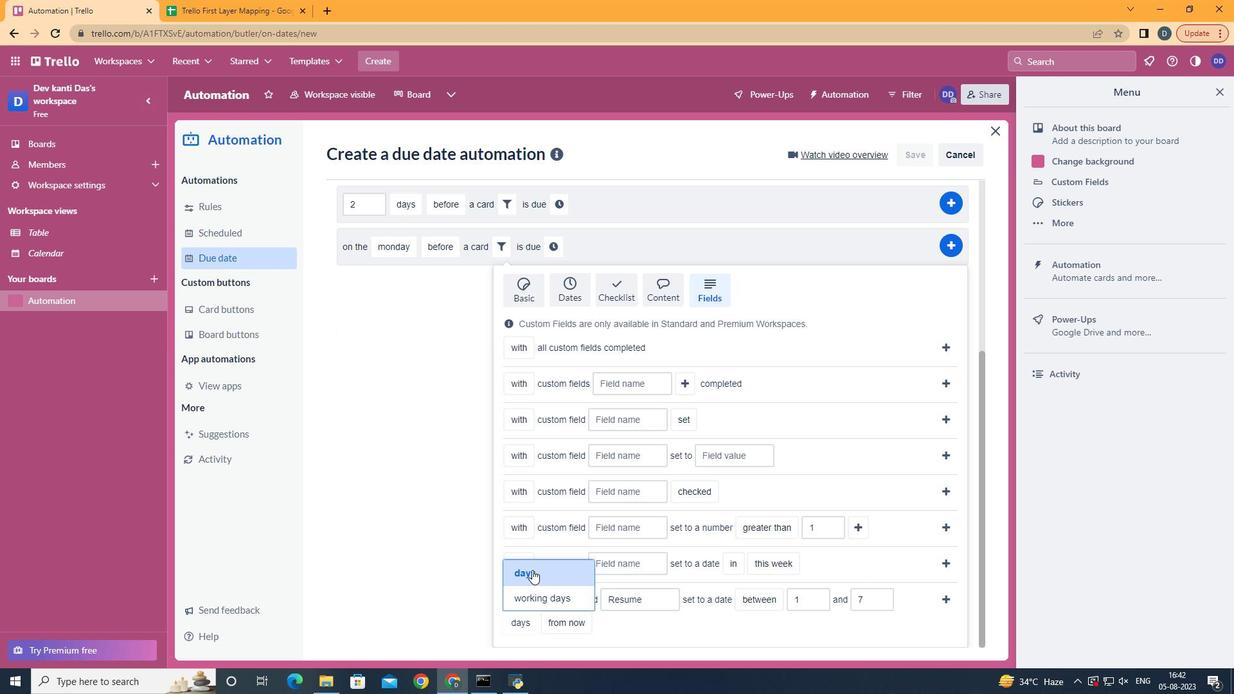 
Action: Mouse moved to (581, 601)
Screenshot: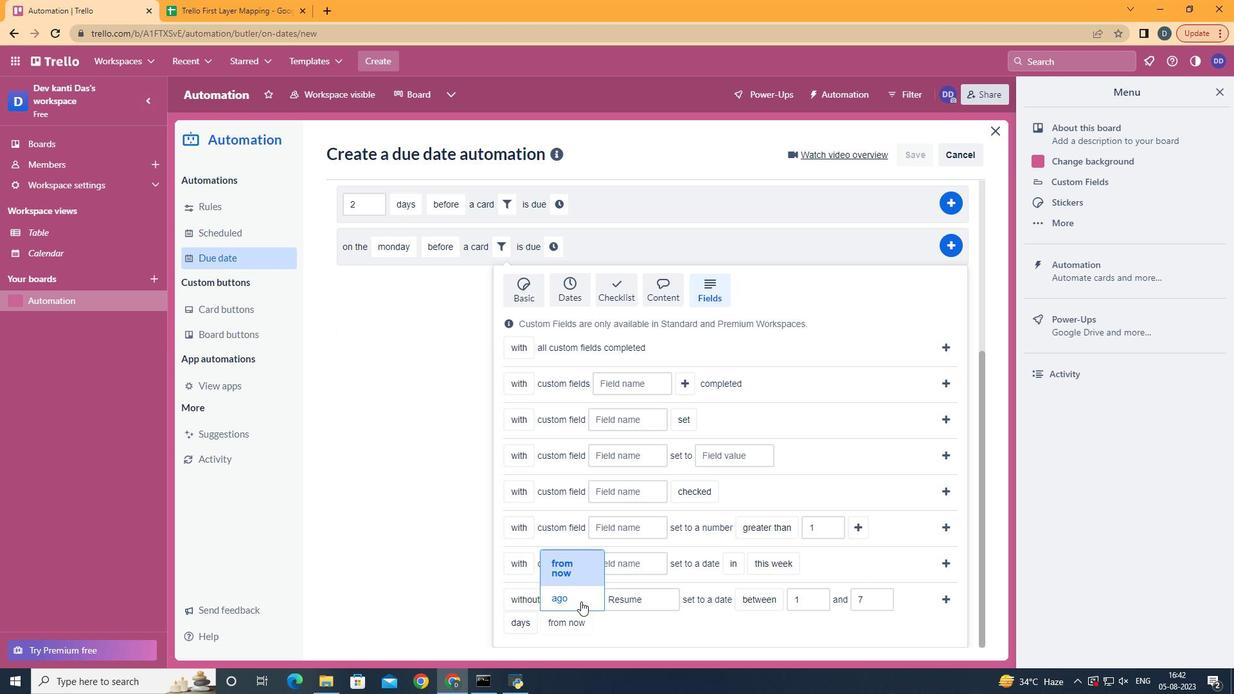 
Action: Mouse pressed left at (581, 601)
Screenshot: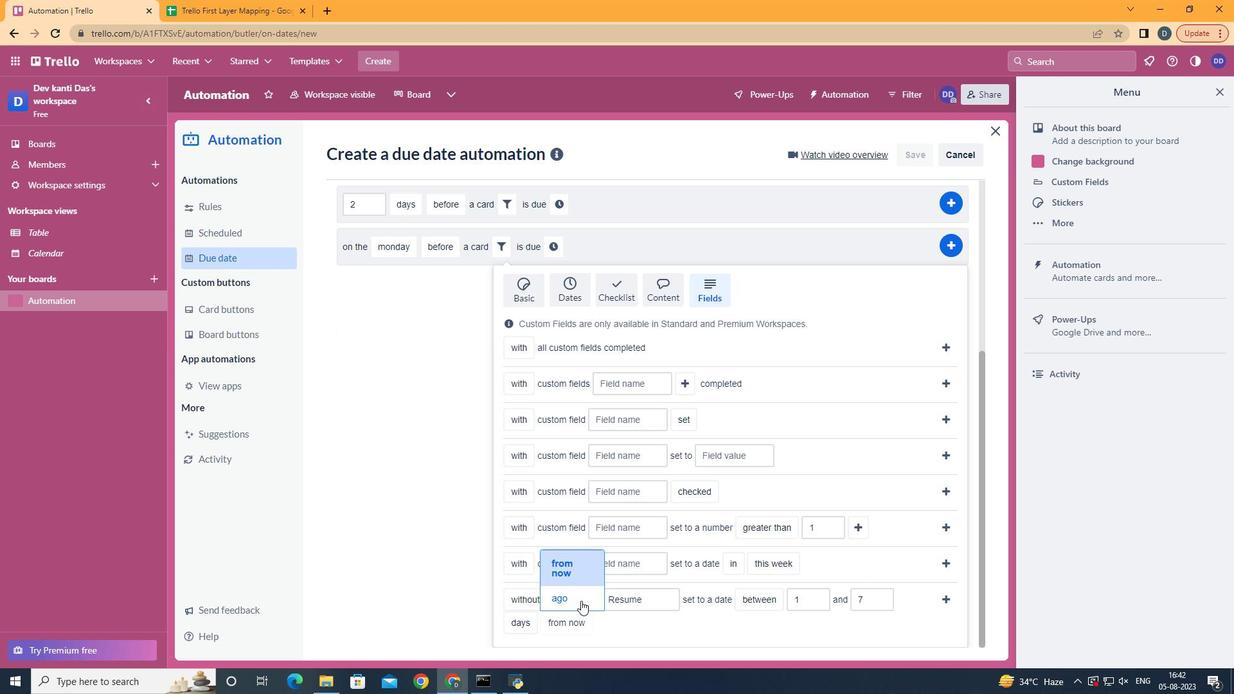 
Action: Mouse moved to (938, 595)
Screenshot: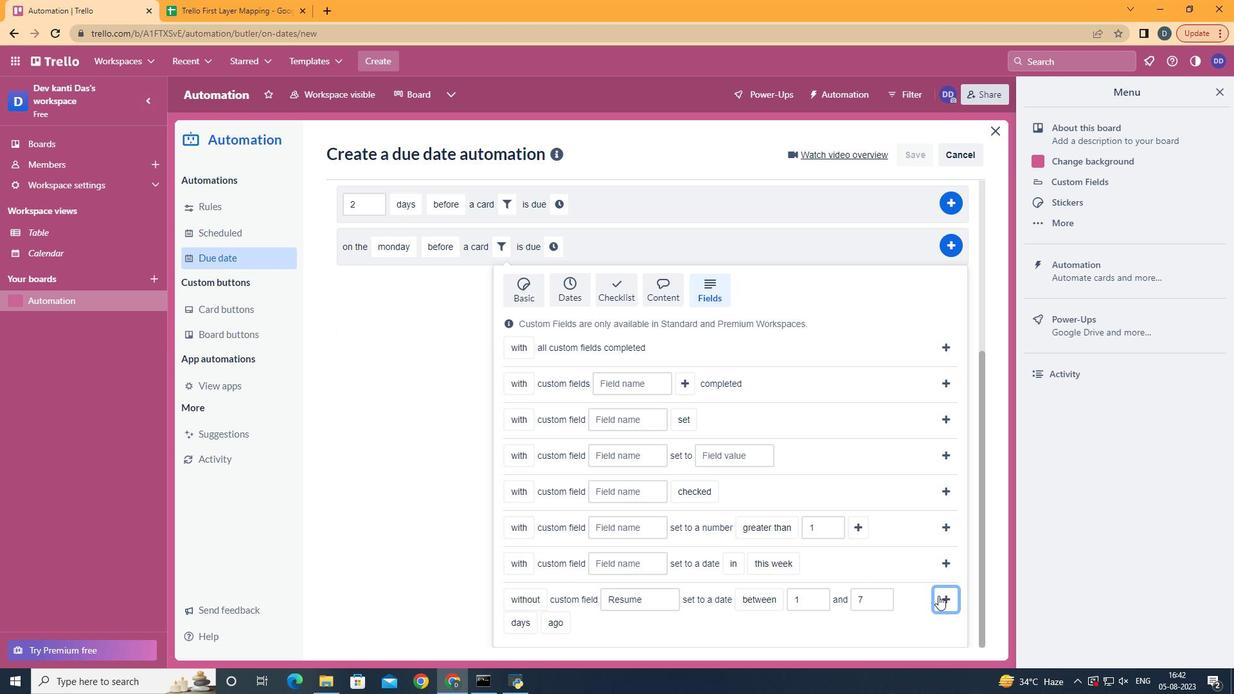 
Action: Mouse pressed left at (938, 595)
Screenshot: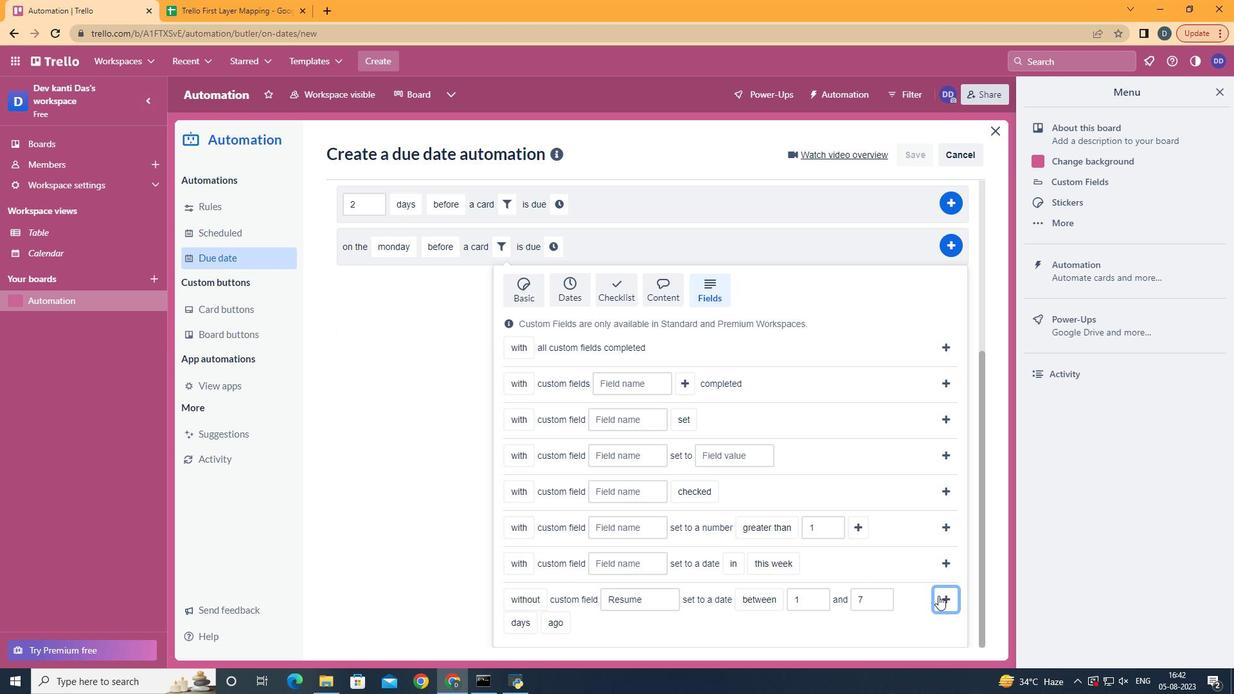 
Action: Mouse moved to (862, 517)
Screenshot: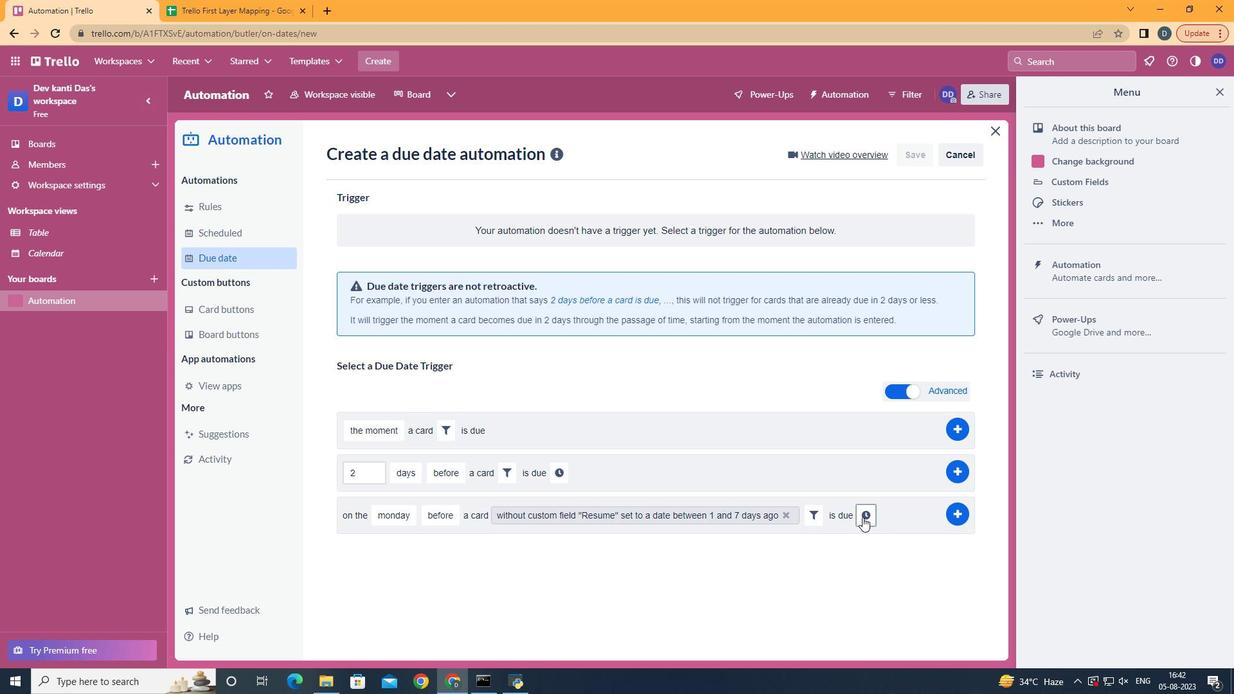 
Action: Mouse pressed left at (862, 517)
Screenshot: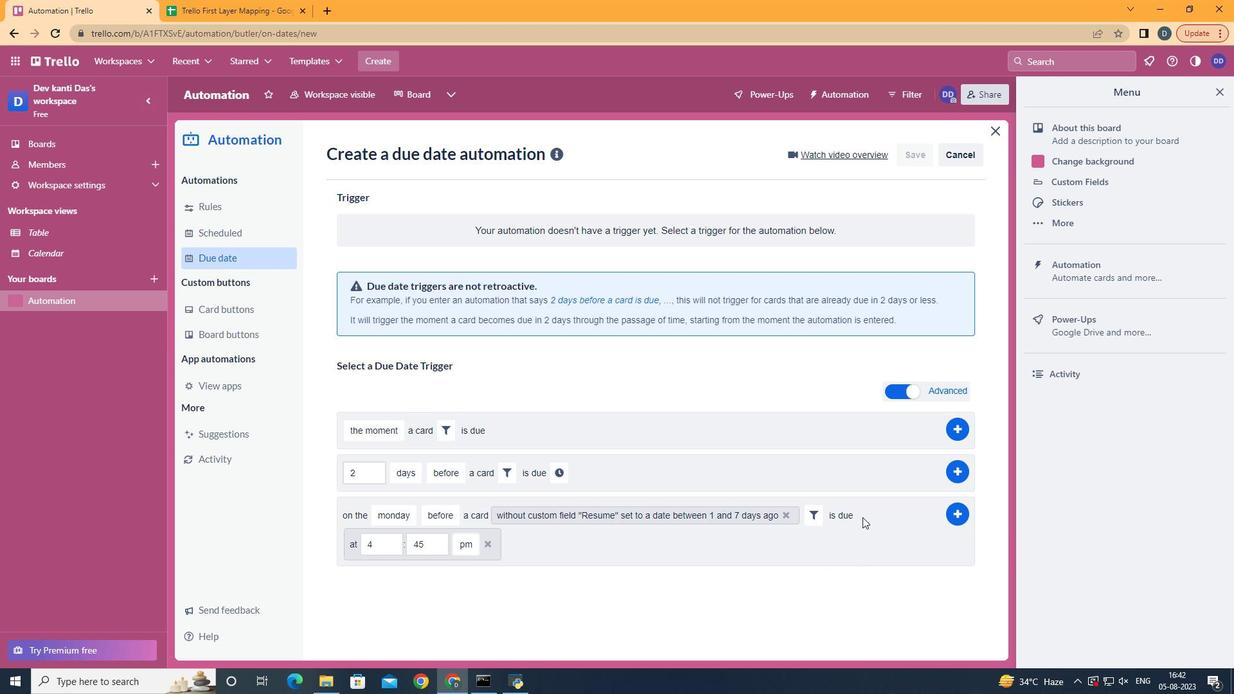
Action: Mouse moved to (374, 545)
Screenshot: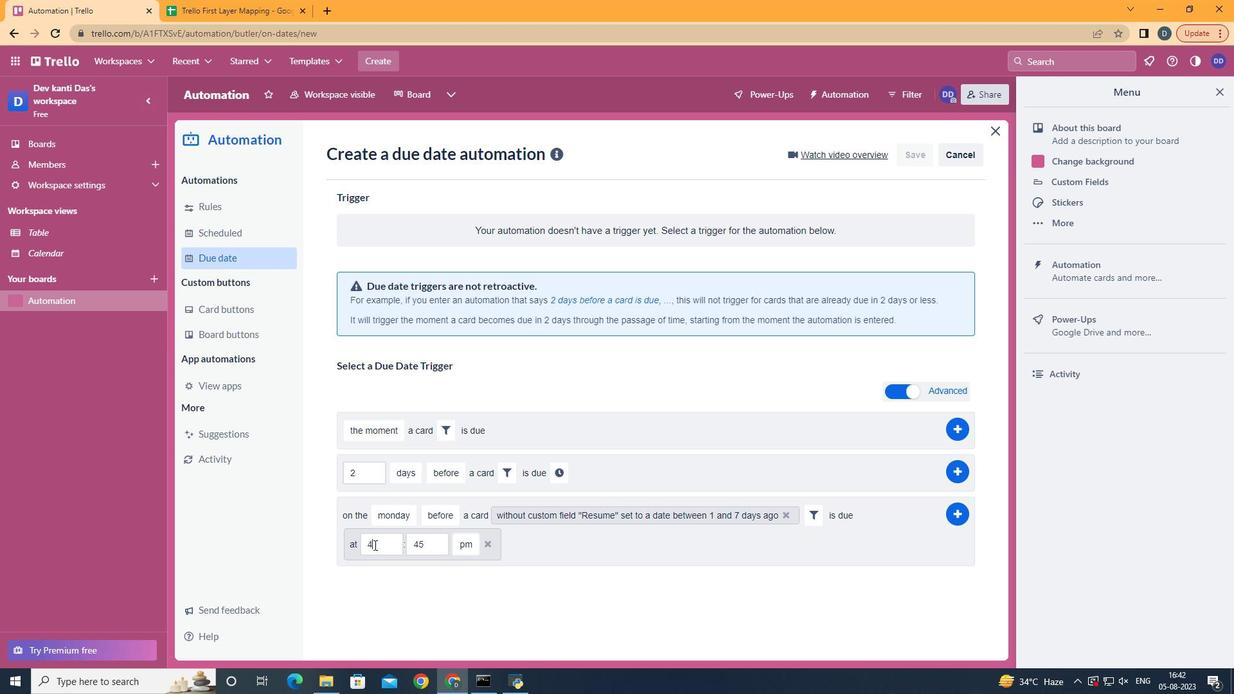 
Action: Mouse pressed left at (374, 545)
Screenshot: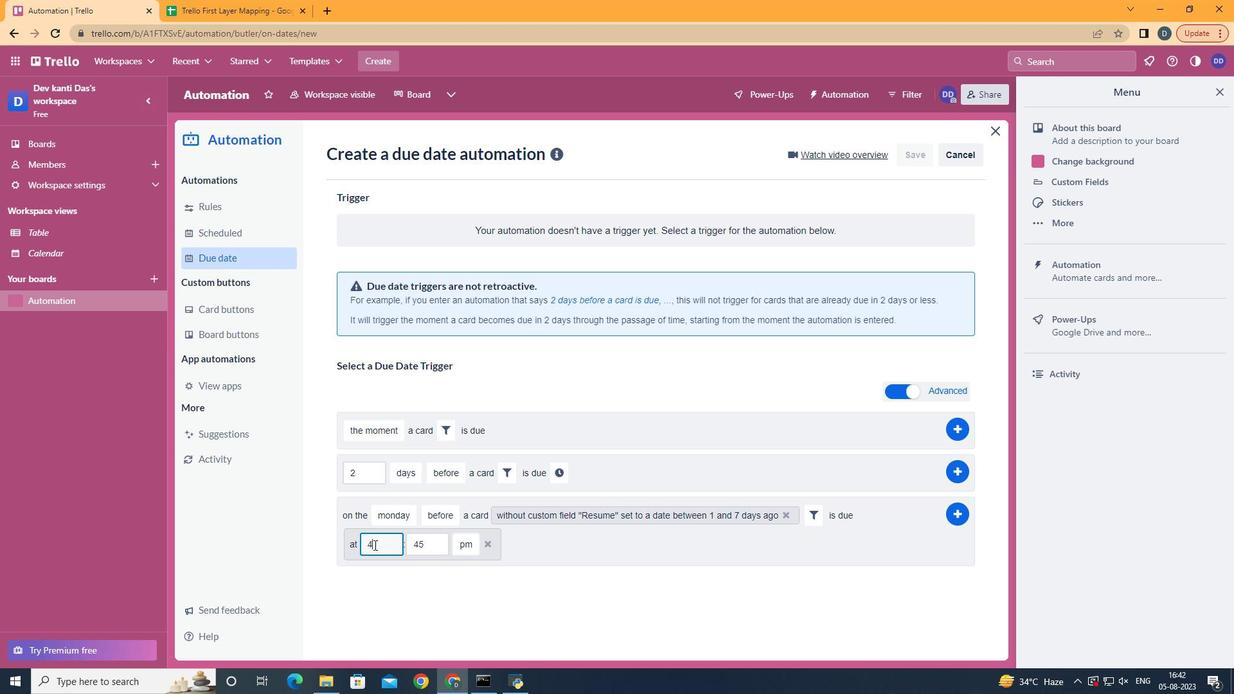 
Action: Key pressed <Key.backspace>11
Screenshot: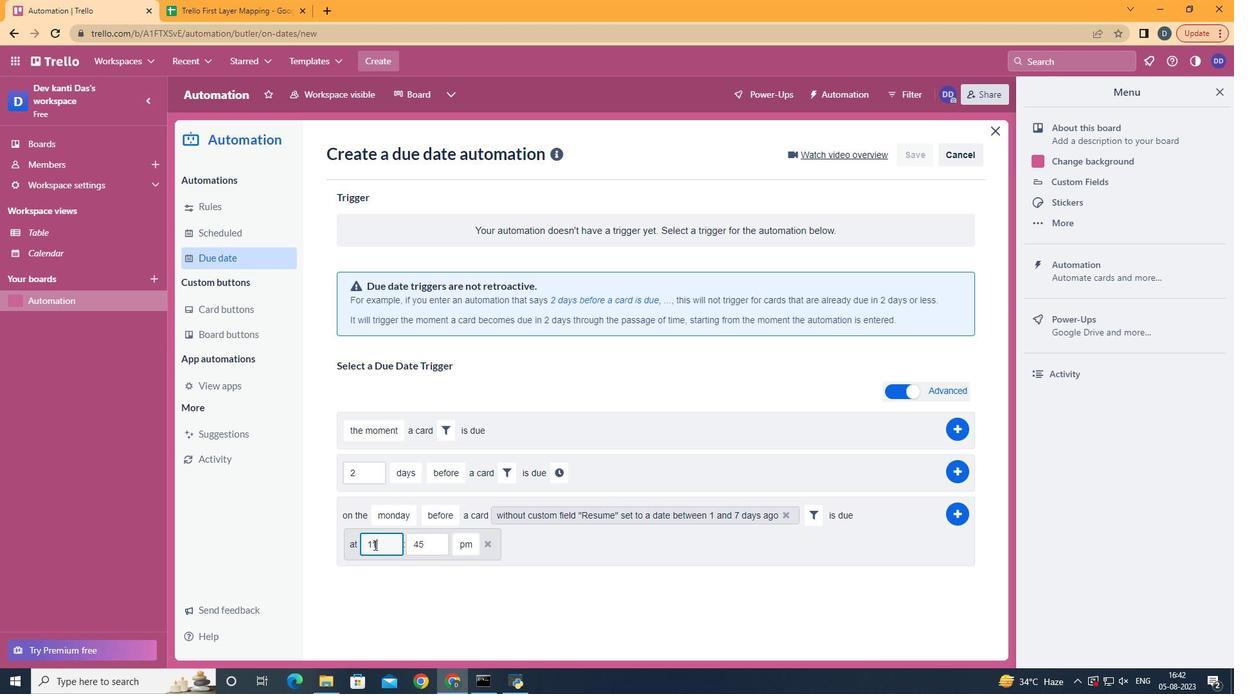 
Action: Mouse moved to (429, 543)
Screenshot: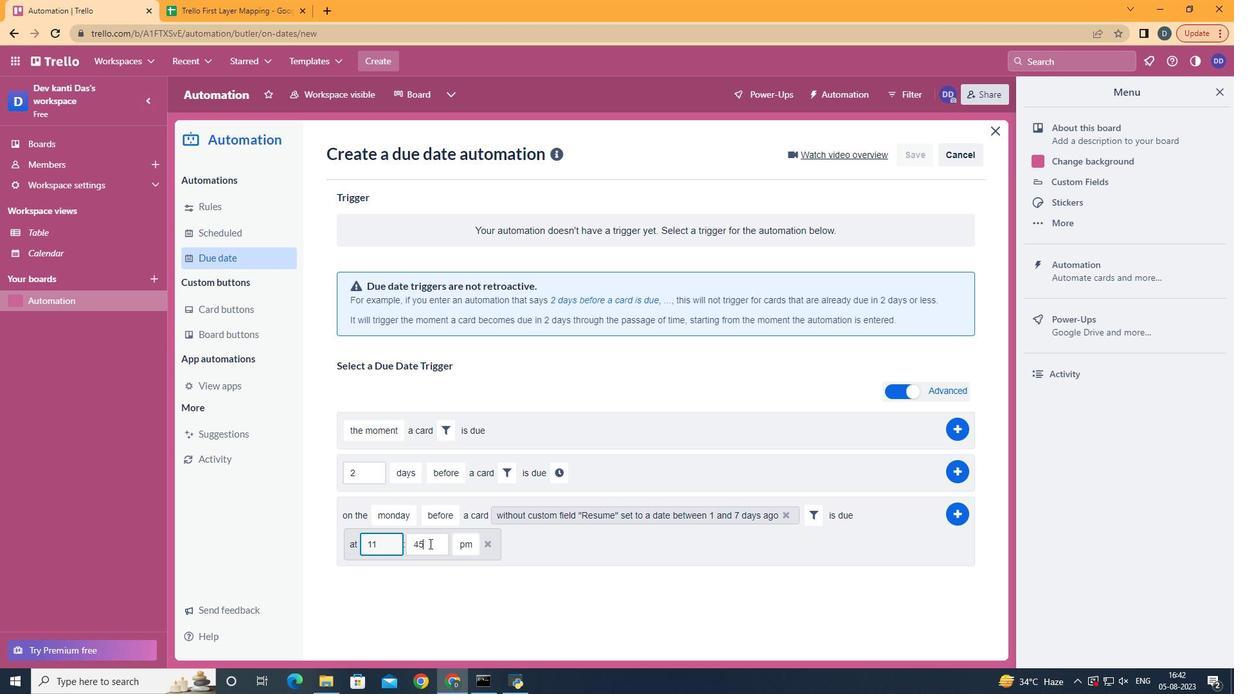 
Action: Mouse pressed left at (429, 543)
Screenshot: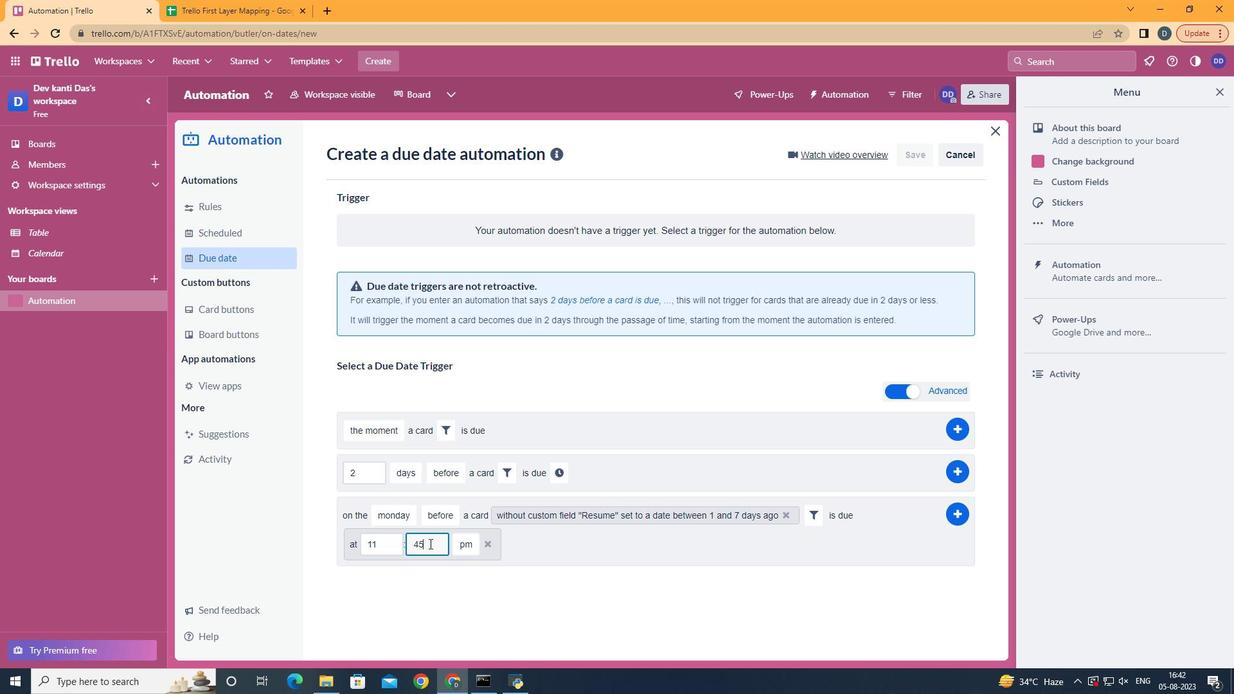 
Action: Key pressed <Key.backspace><Key.backspace>00
Screenshot: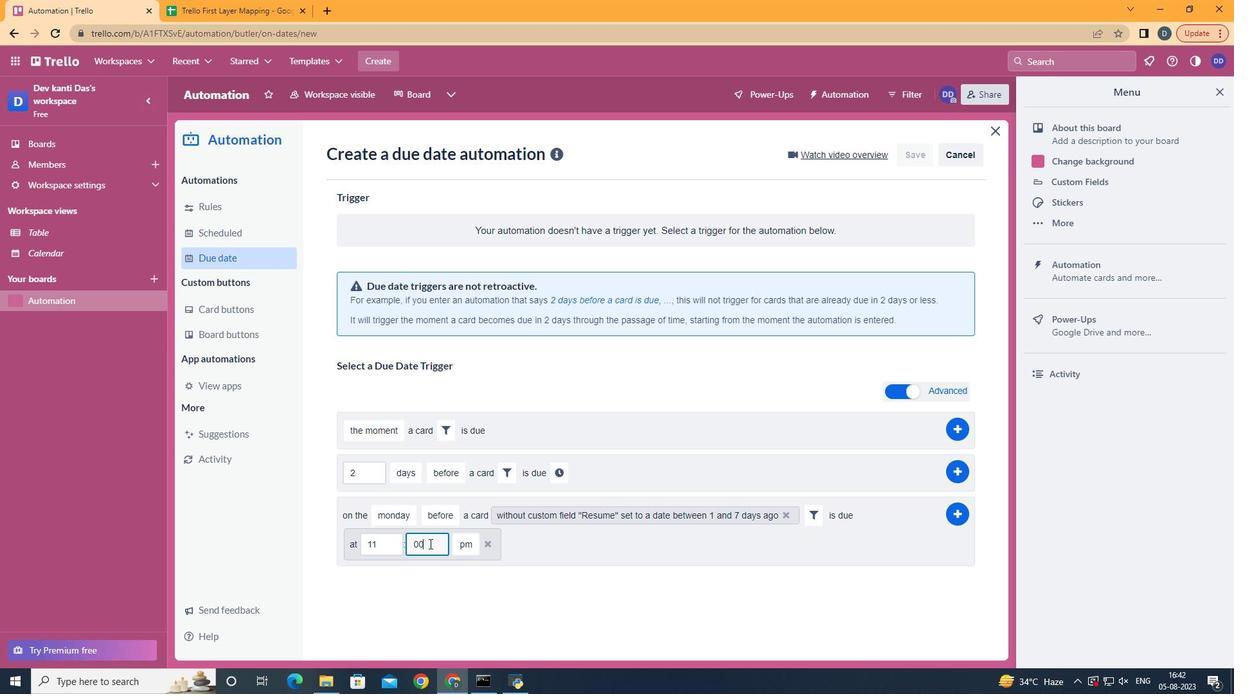 
Action: Mouse moved to (470, 564)
Screenshot: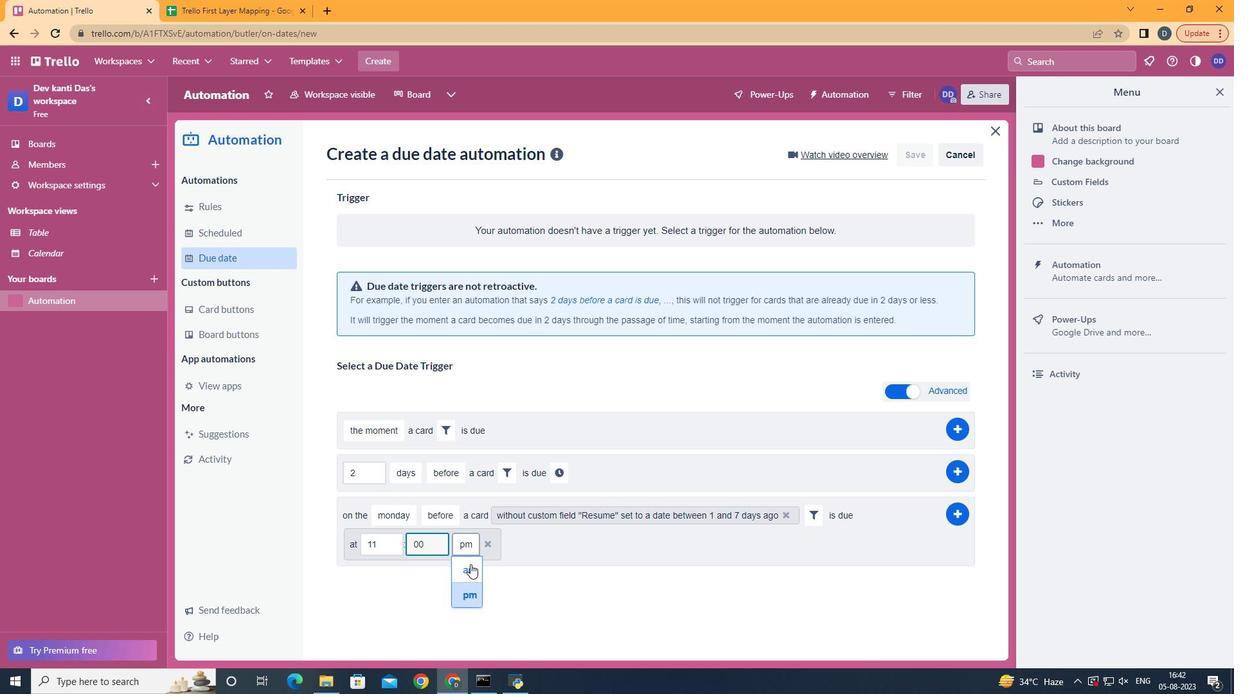 
Action: Mouse pressed left at (470, 564)
Screenshot: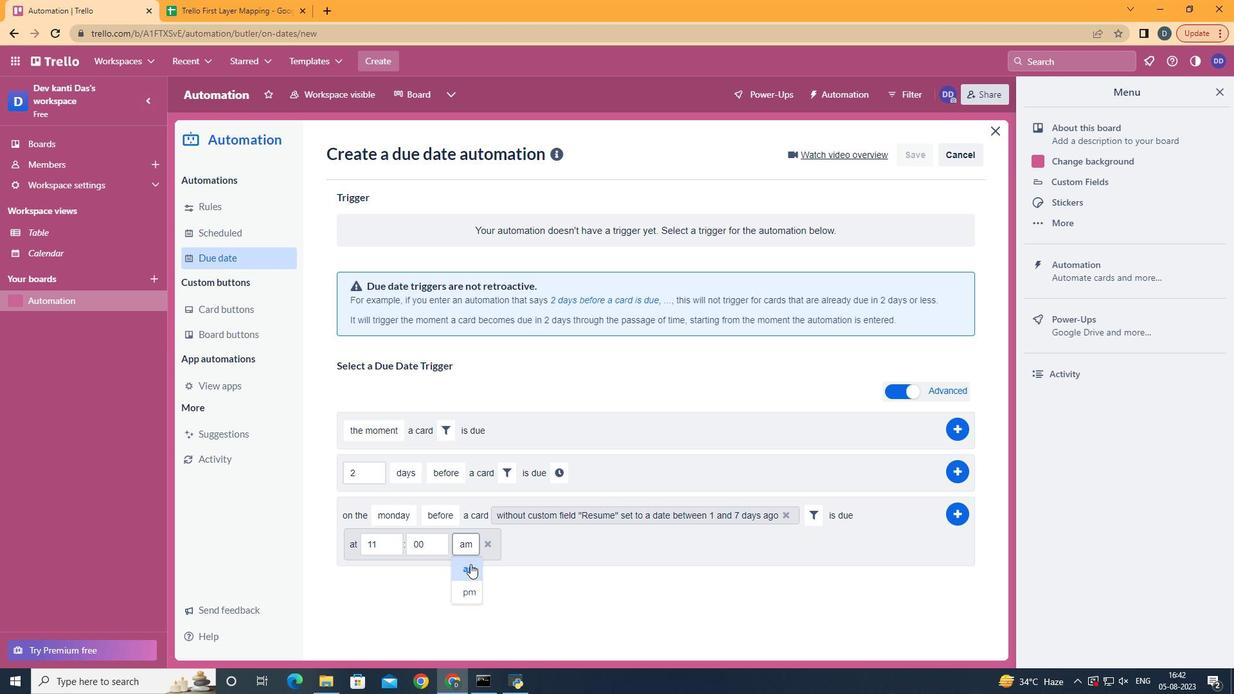 
Action: Mouse moved to (956, 519)
Screenshot: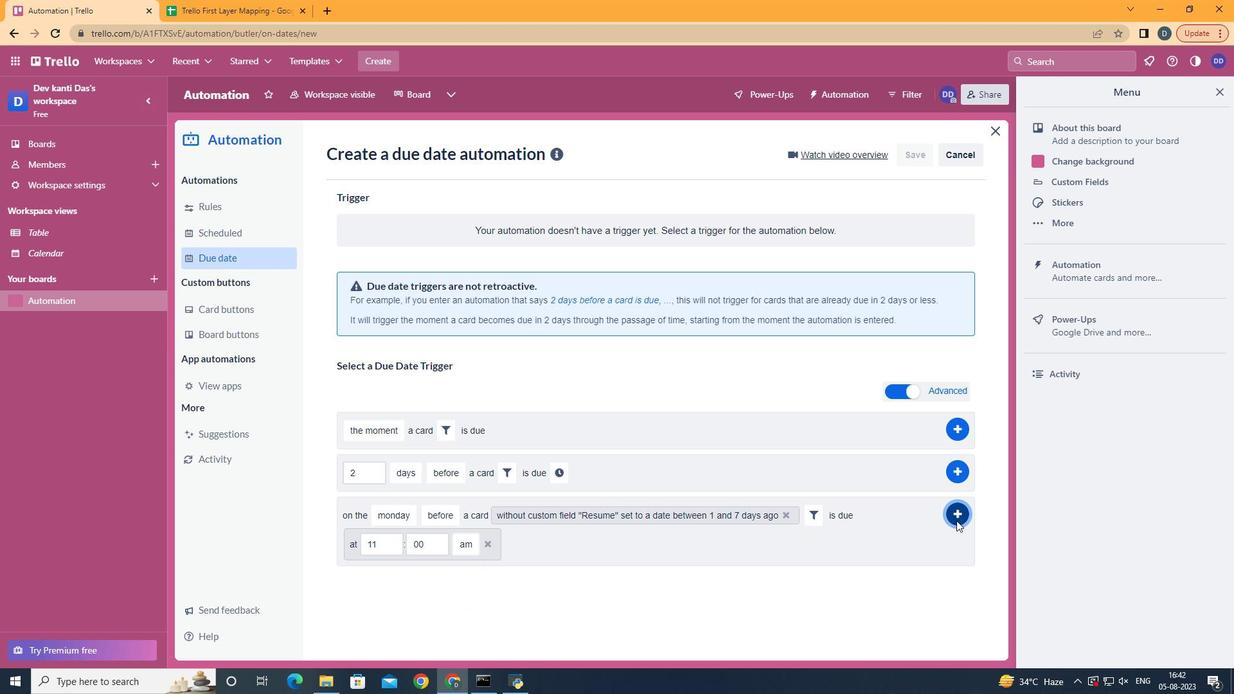 
Action: Mouse pressed left at (956, 519)
Screenshot: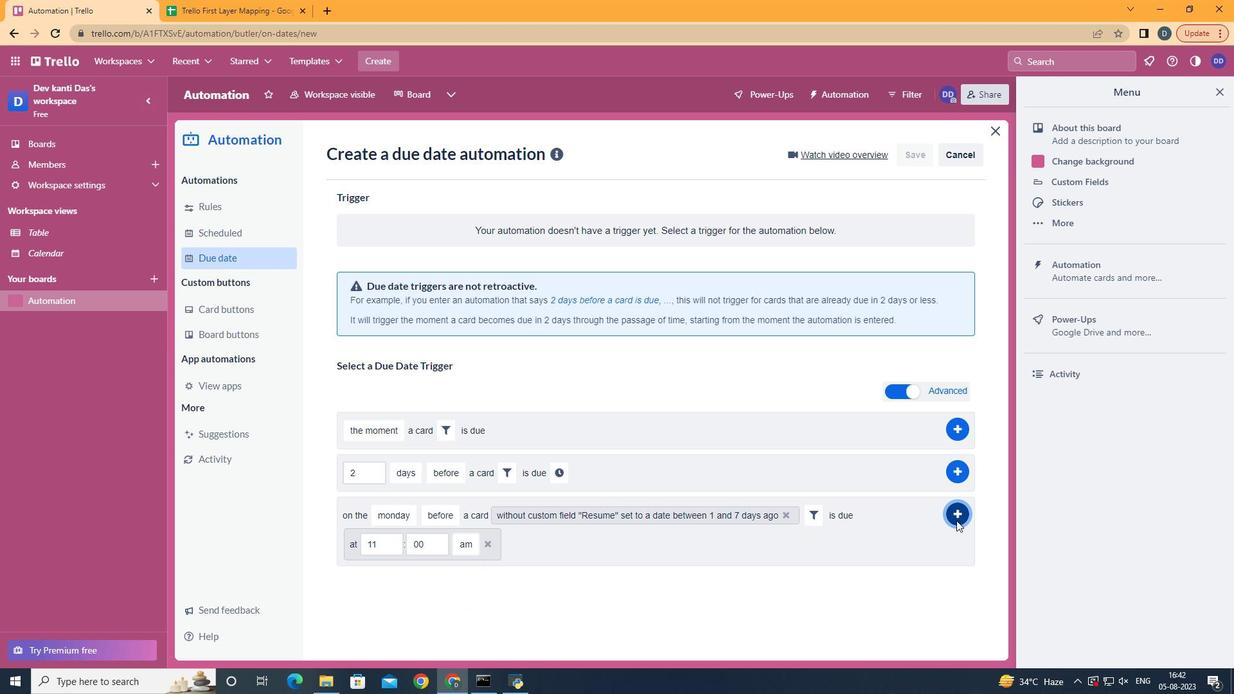 
Action: Mouse moved to (564, 251)
Screenshot: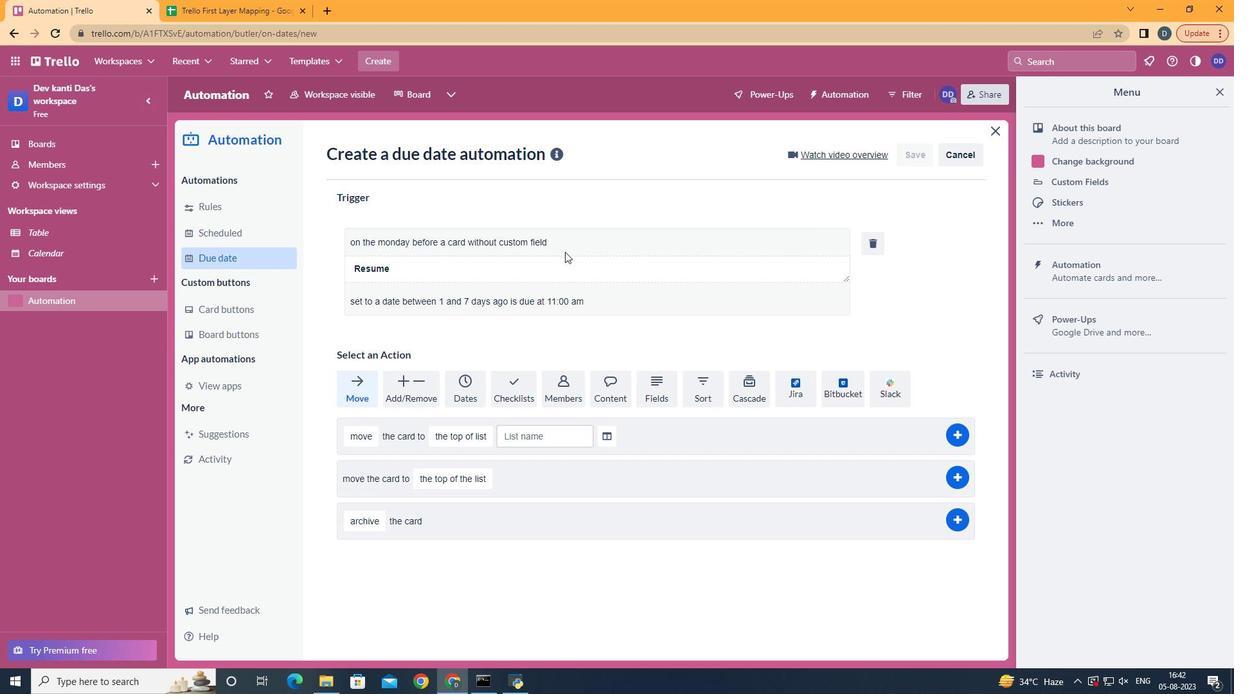 
